 Task: Add an event with the title Second Lunch and Learn: Effective Email Communication Strategies, date '2023/11/12', time 8:30 AM to 10:30 AMand add a description: The employee will receive specific and constructive feedback regarding their performance, highlighting areas of strength and areas that require improvement. The feedback will be based on objective criteria and performance metrics.Select event color  Basil . Add location for the event as: Riyadh, Saudi Arabia, logged in from the account softage.8@softage.netand send the event invitation to softage.10@softage.net and softage.6@softage.net. Set a reminder for the event Doesn't repeat
Action: Mouse moved to (51, 95)
Screenshot: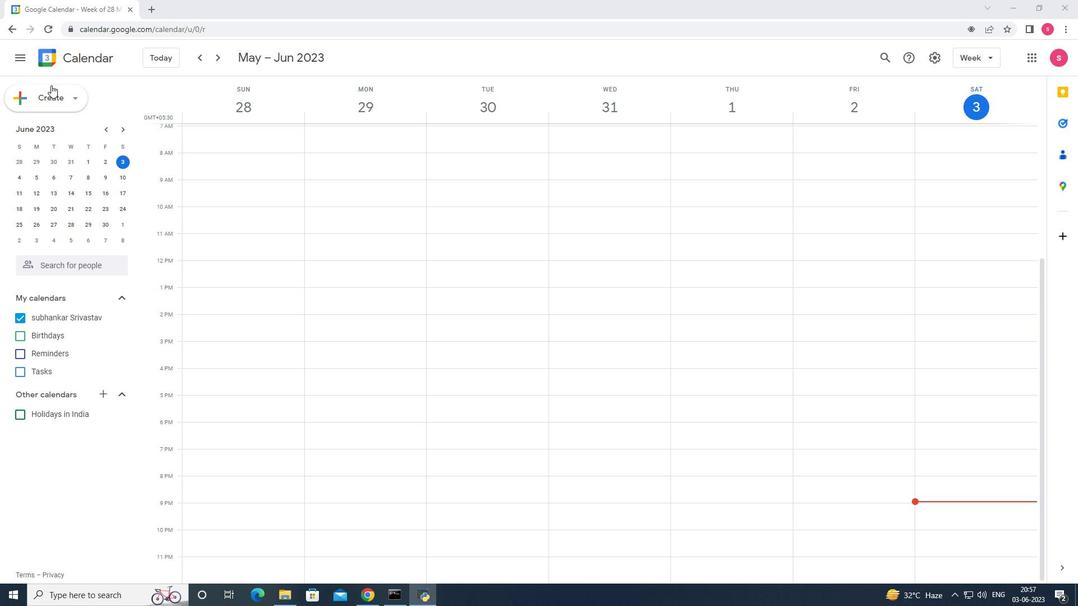 
Action: Mouse pressed left at (51, 95)
Screenshot: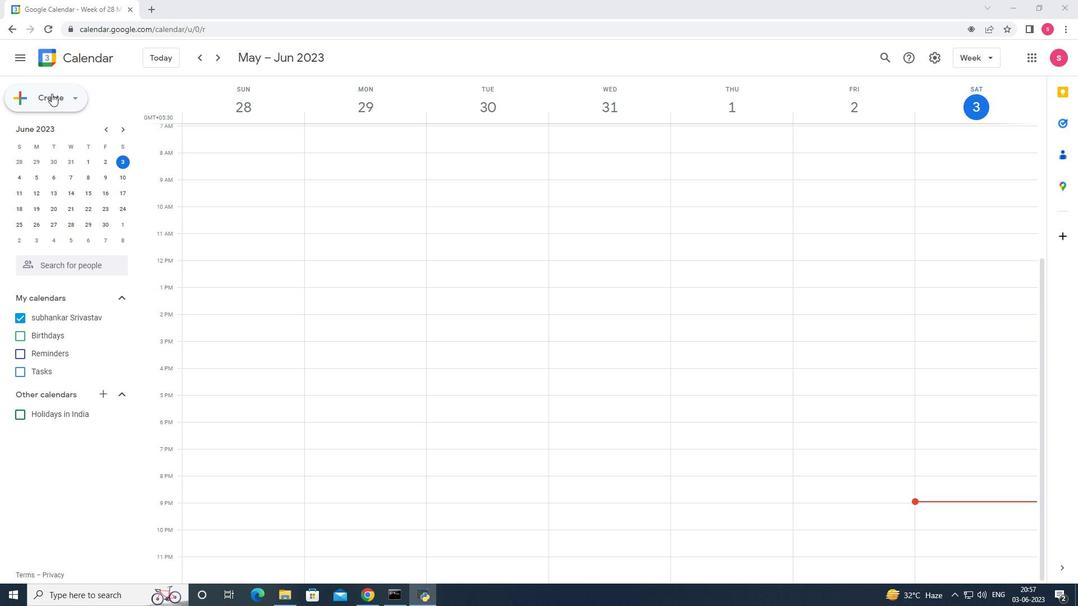 
Action: Mouse moved to (53, 130)
Screenshot: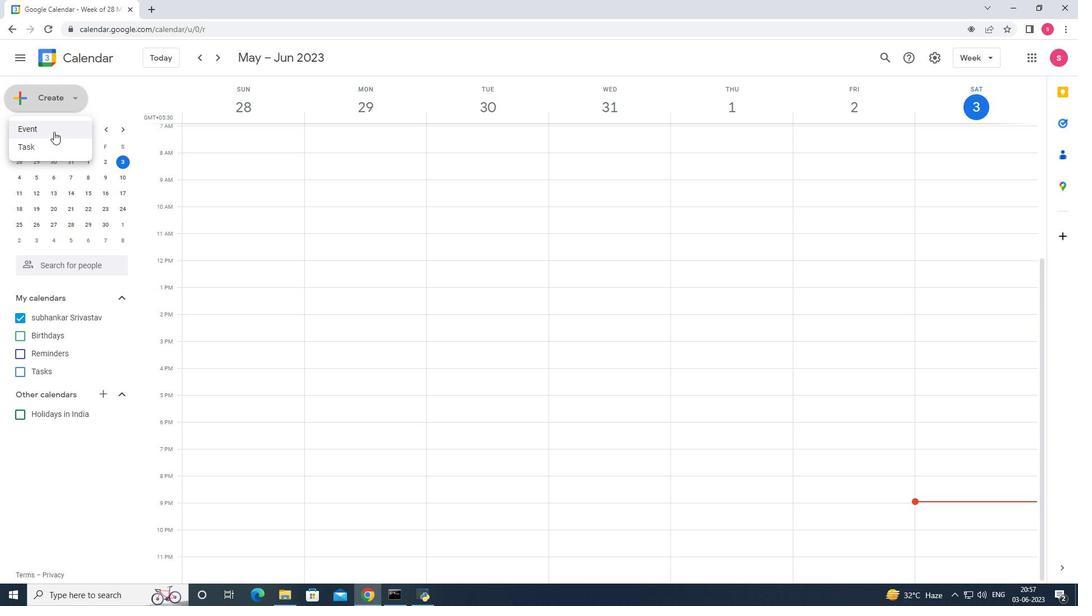 
Action: Mouse pressed left at (53, 130)
Screenshot: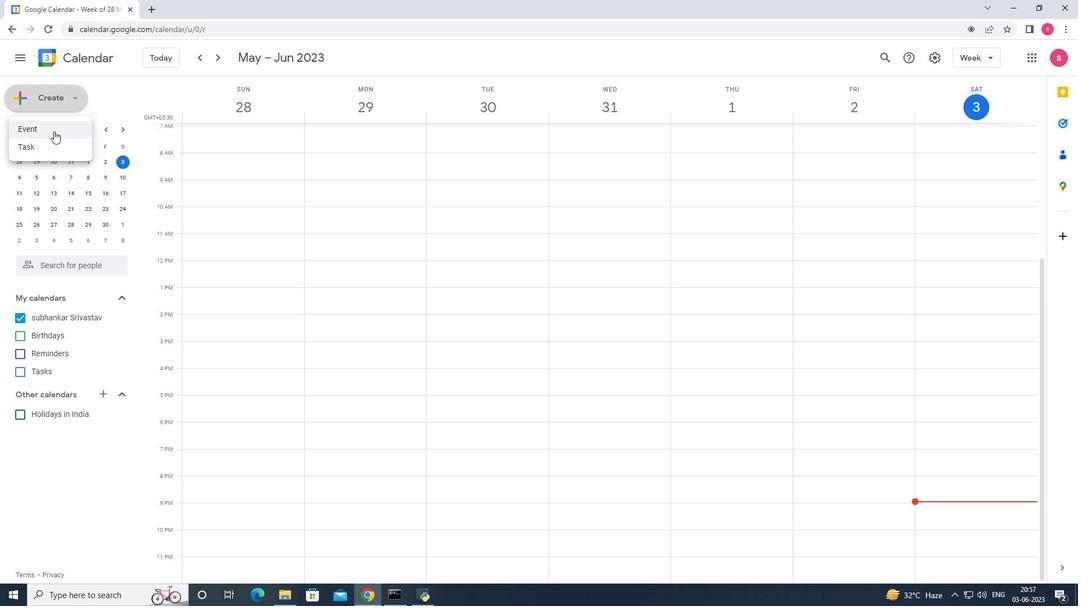 
Action: Mouse moved to (817, 492)
Screenshot: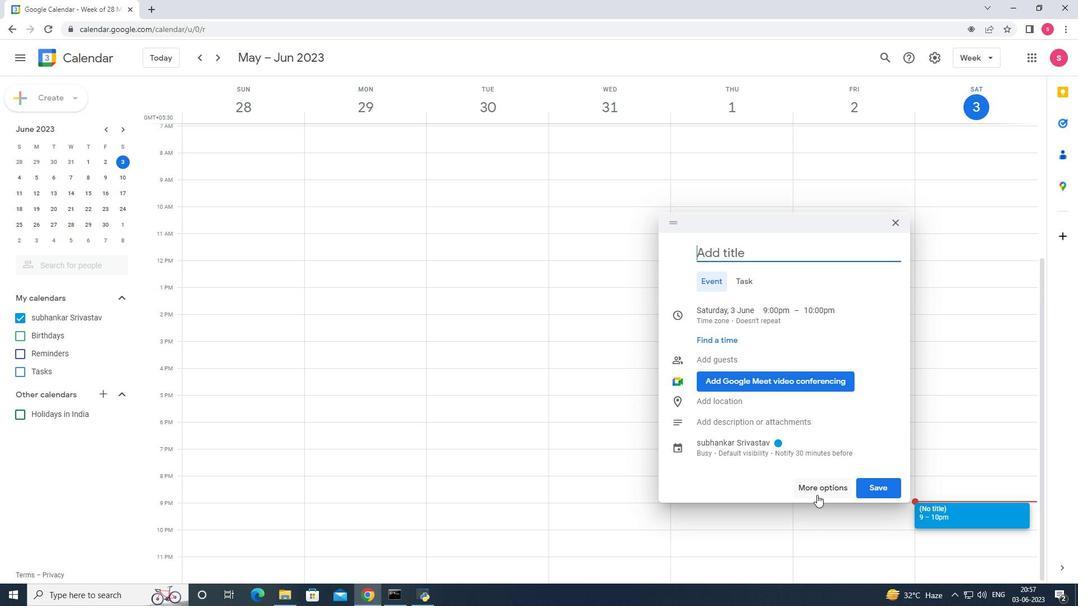 
Action: Mouse pressed left at (817, 492)
Screenshot: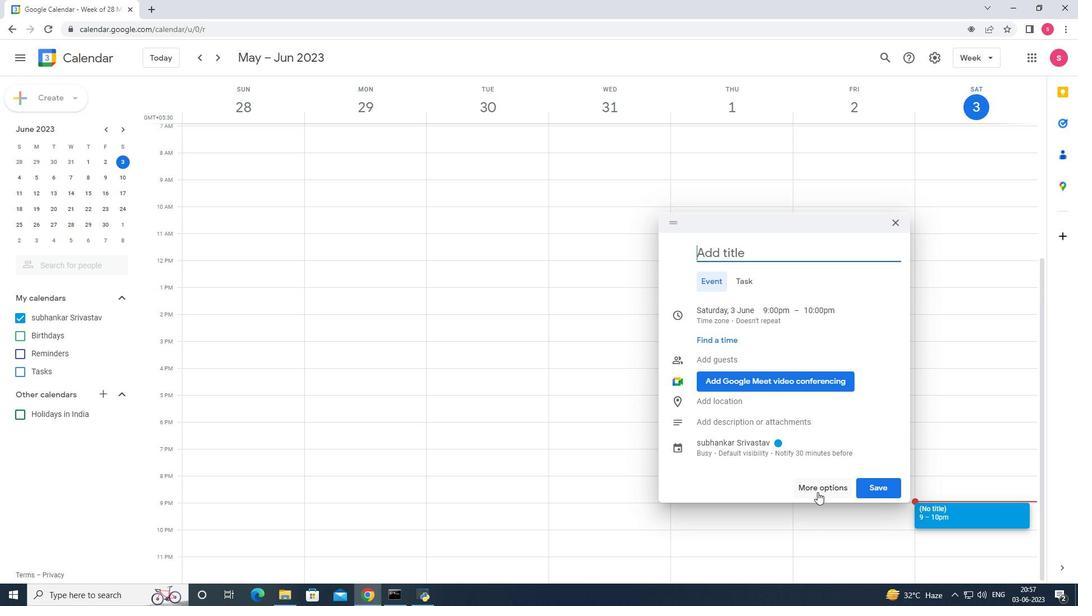 
Action: Mouse moved to (107, 84)
Screenshot: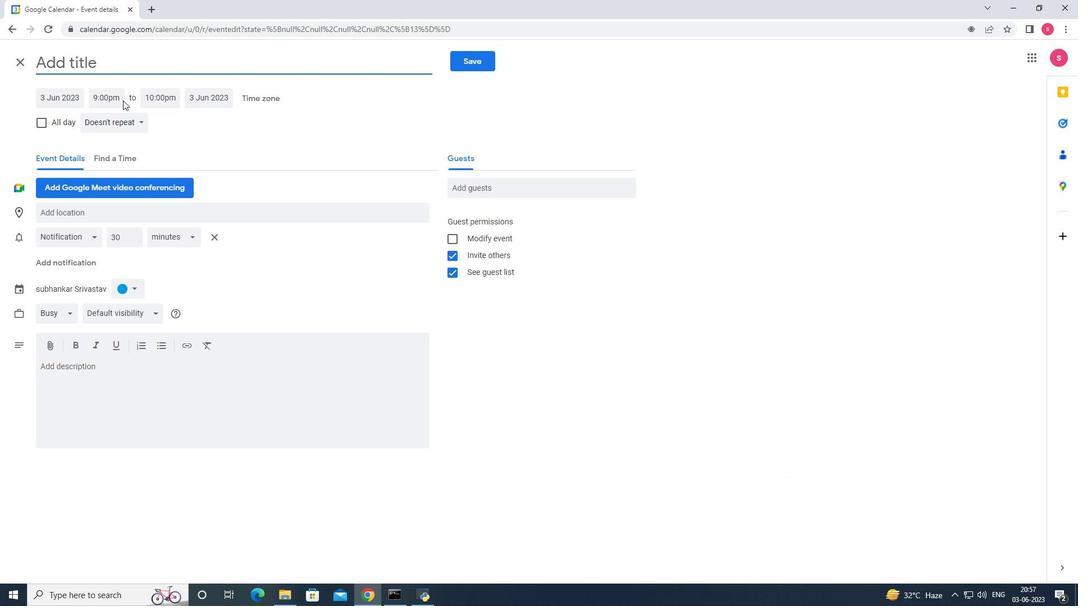 
Action: Key pressed <Key.shift_r>Second<Key.space><Key.shift>Lay<Key.backspace><Key.backspace>y<Key.backspace>unch<Key.space>and<Key.space><Key.shift>Lean<Key.backspace>rn<Key.space><Key.backspace><Key.shift>:<Key.space><Key.shift_r>Effective<Key.space><Key.shift_r>Emain<Key.backspace>l<Key.space><Key.shift_r>Cp,<Key.backspace><Key.backspace>ommunication<Key.space><Key.shift_r>Strategies
Screenshot: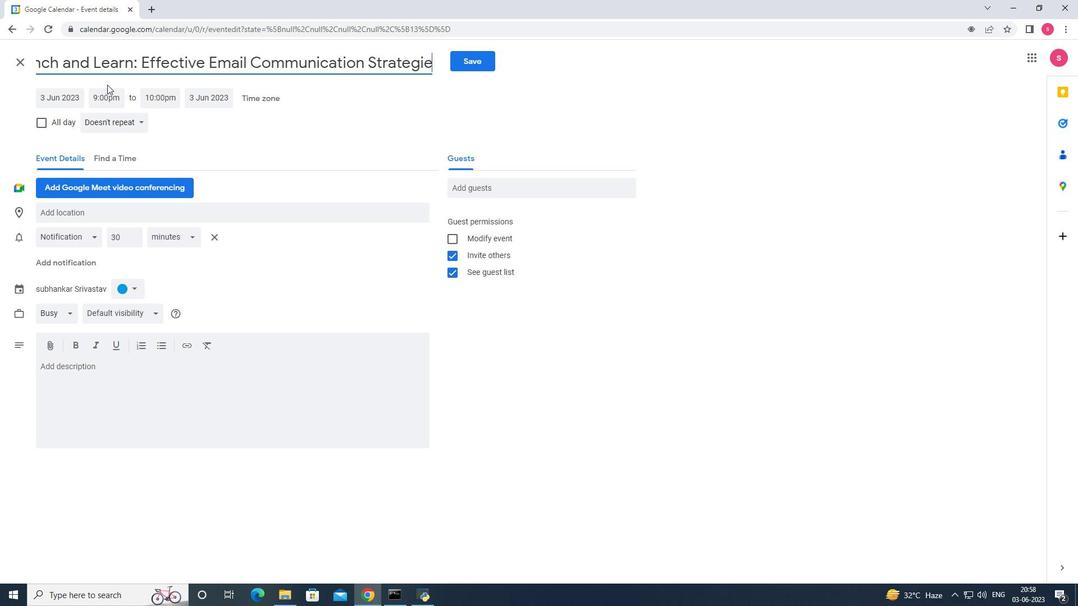 
Action: Mouse moved to (65, 93)
Screenshot: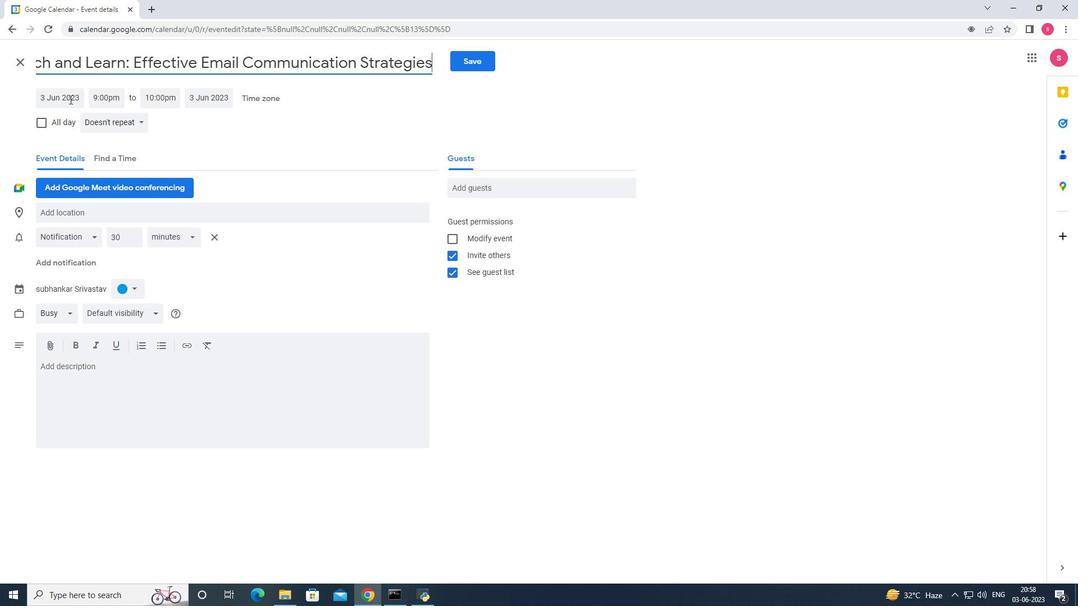 
Action: Mouse pressed left at (65, 93)
Screenshot: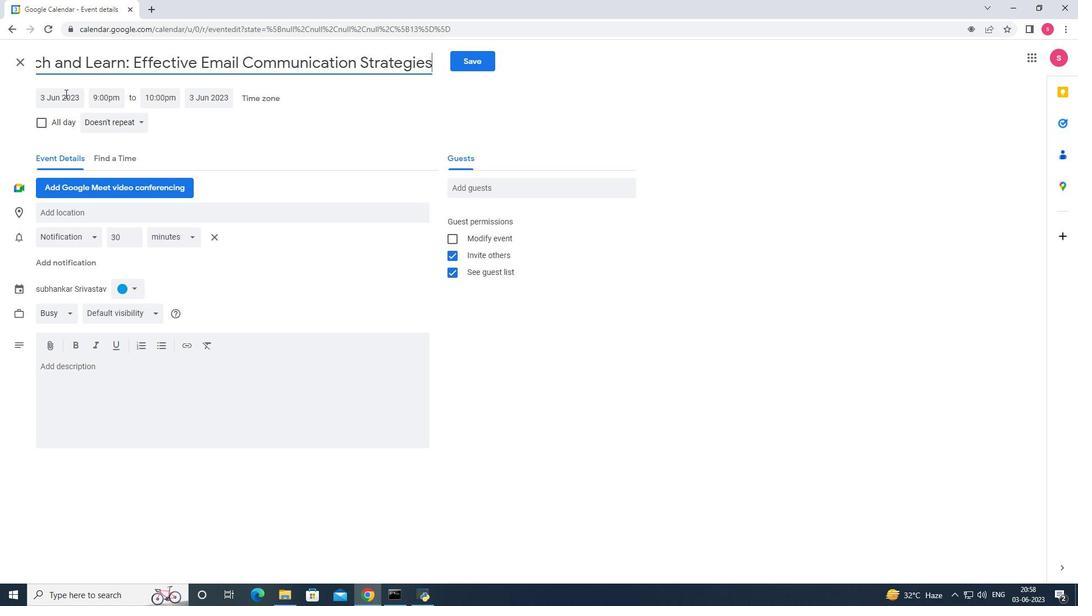 
Action: Mouse moved to (180, 118)
Screenshot: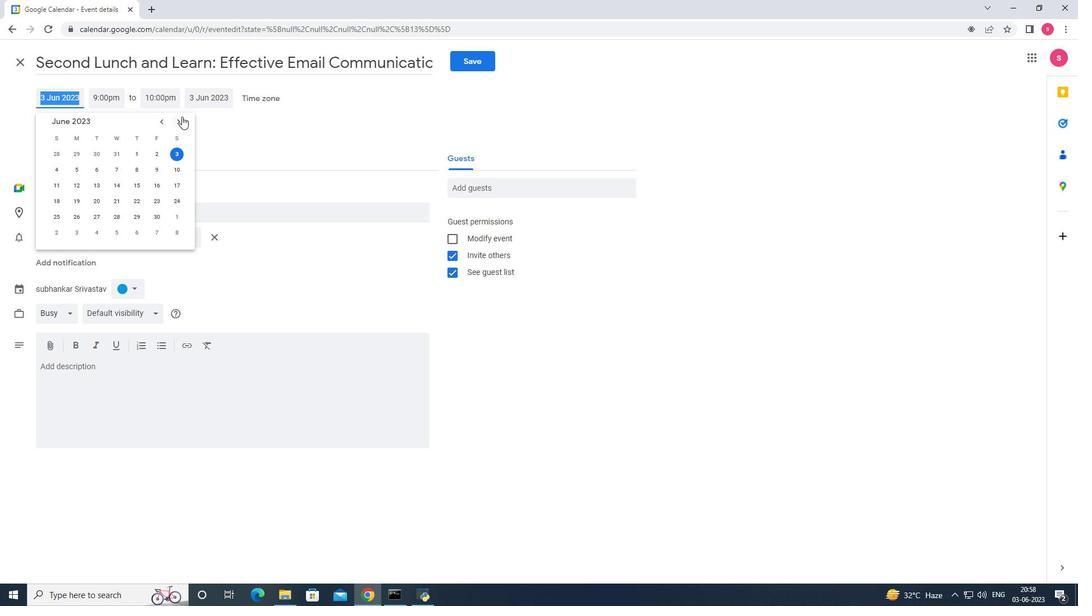 
Action: Mouse pressed left at (180, 118)
Screenshot: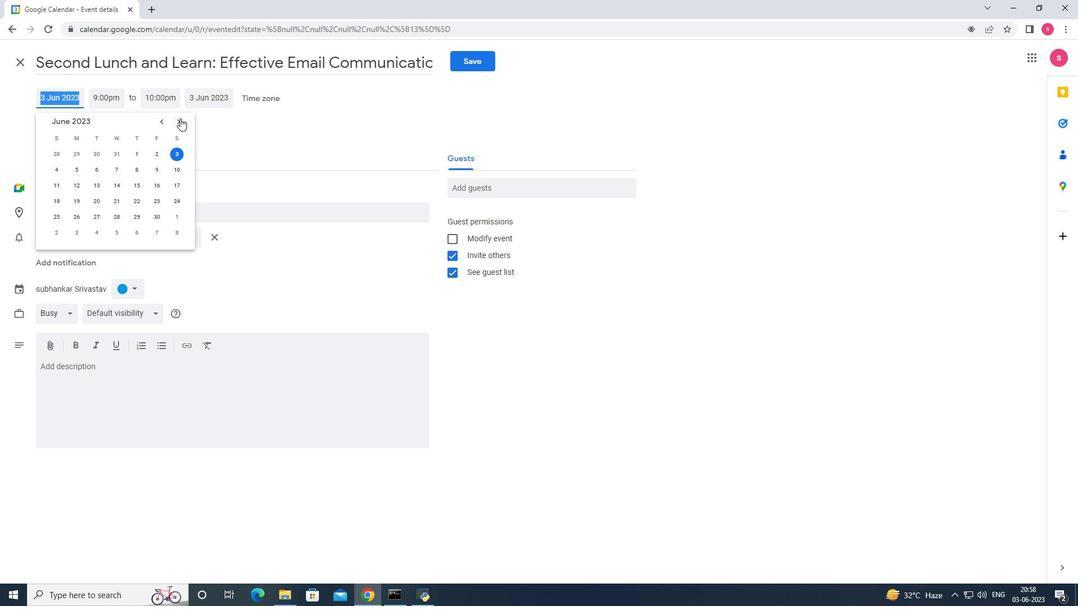
Action: Mouse pressed left at (180, 118)
Screenshot: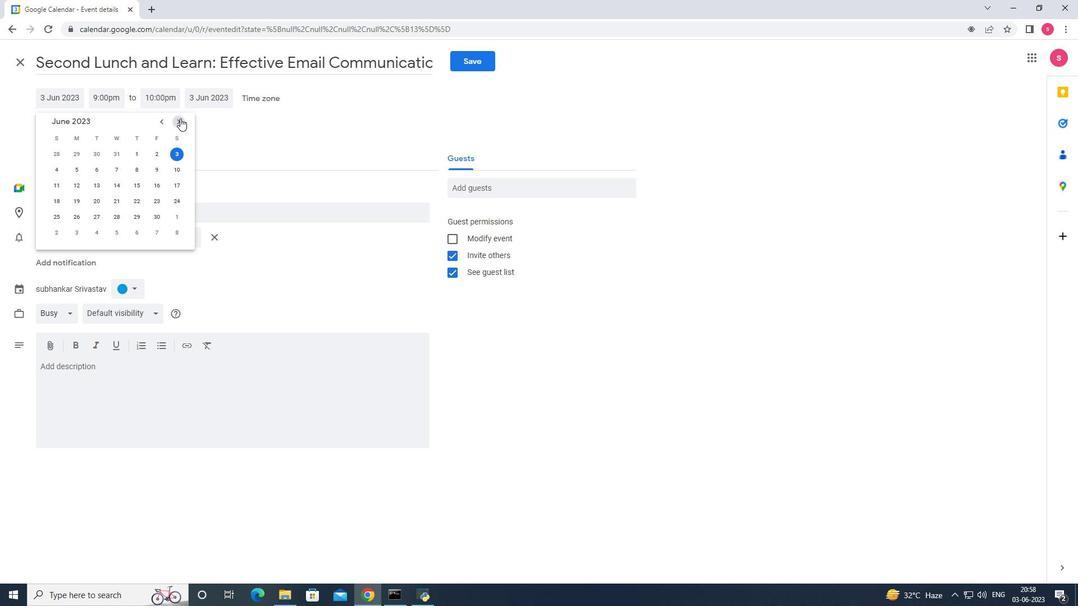 
Action: Mouse pressed left at (180, 118)
Screenshot: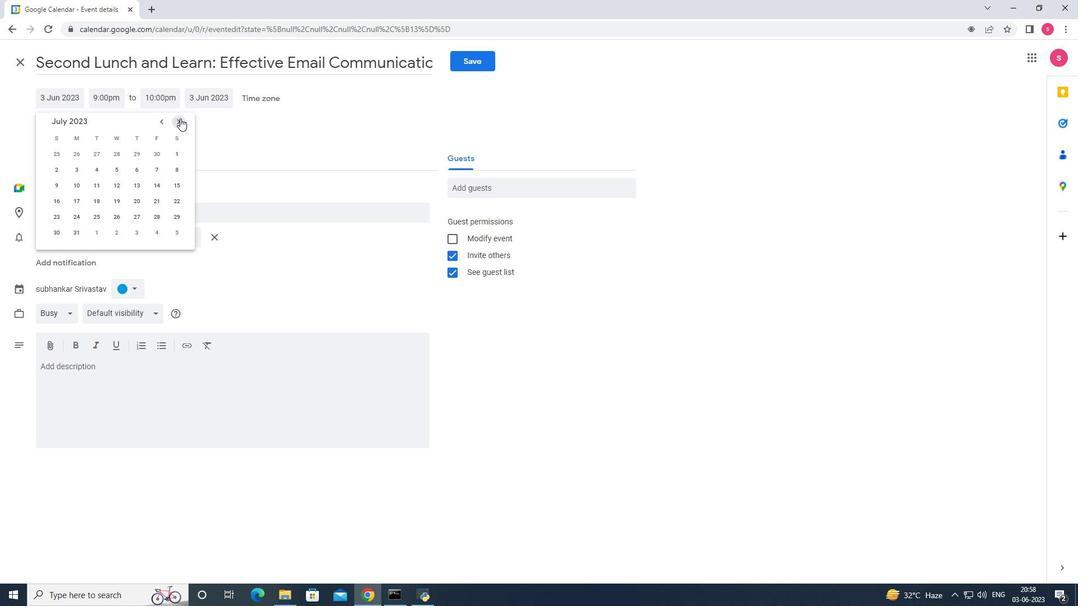 
Action: Mouse pressed left at (180, 118)
Screenshot: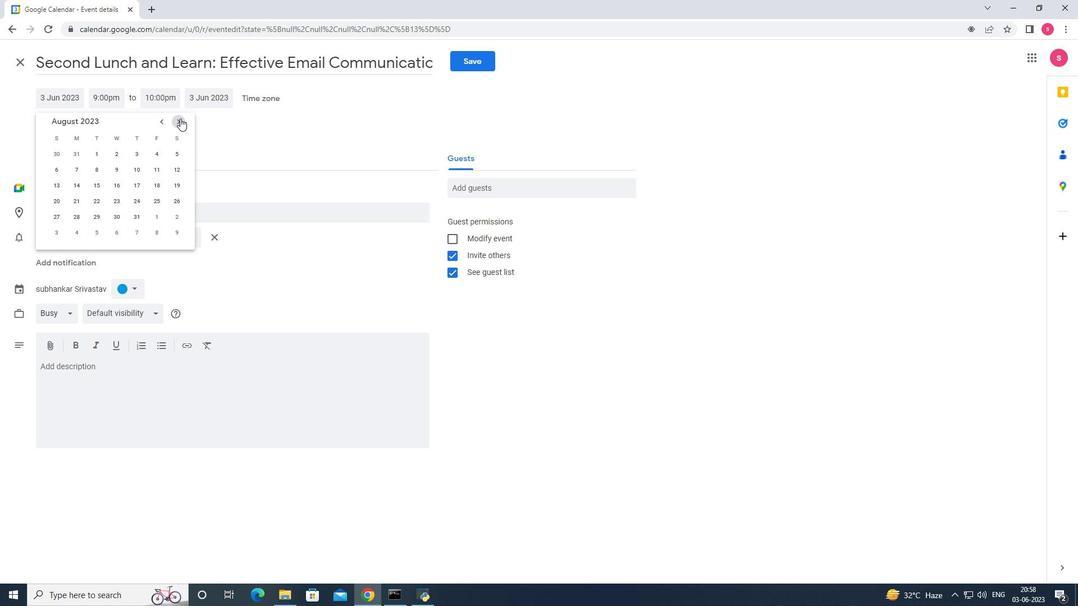 
Action: Mouse pressed left at (180, 118)
Screenshot: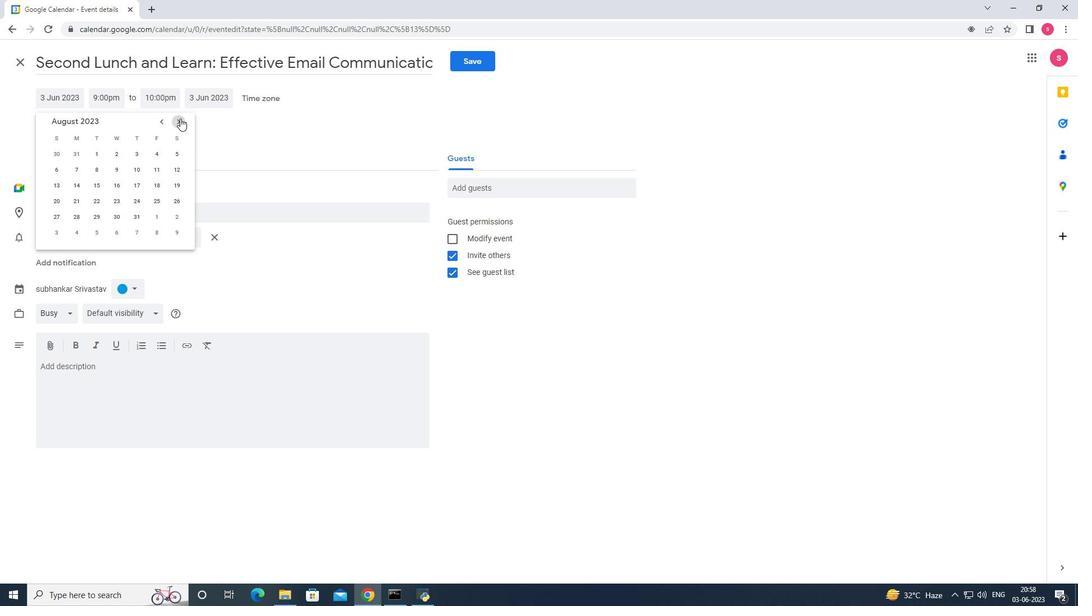 
Action: Mouse pressed left at (180, 118)
Screenshot: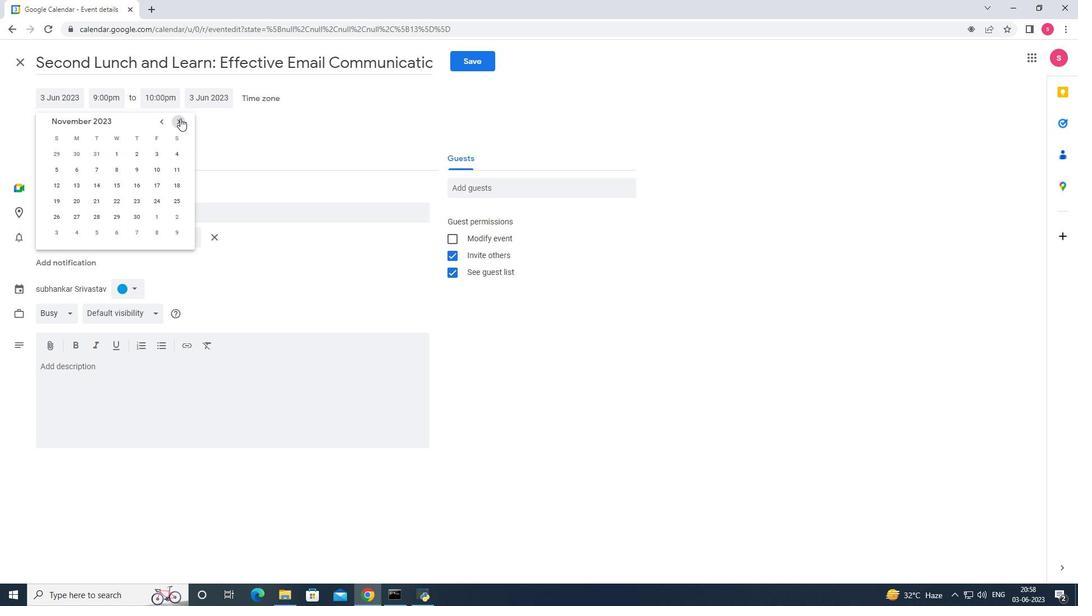 
Action: Mouse moved to (160, 117)
Screenshot: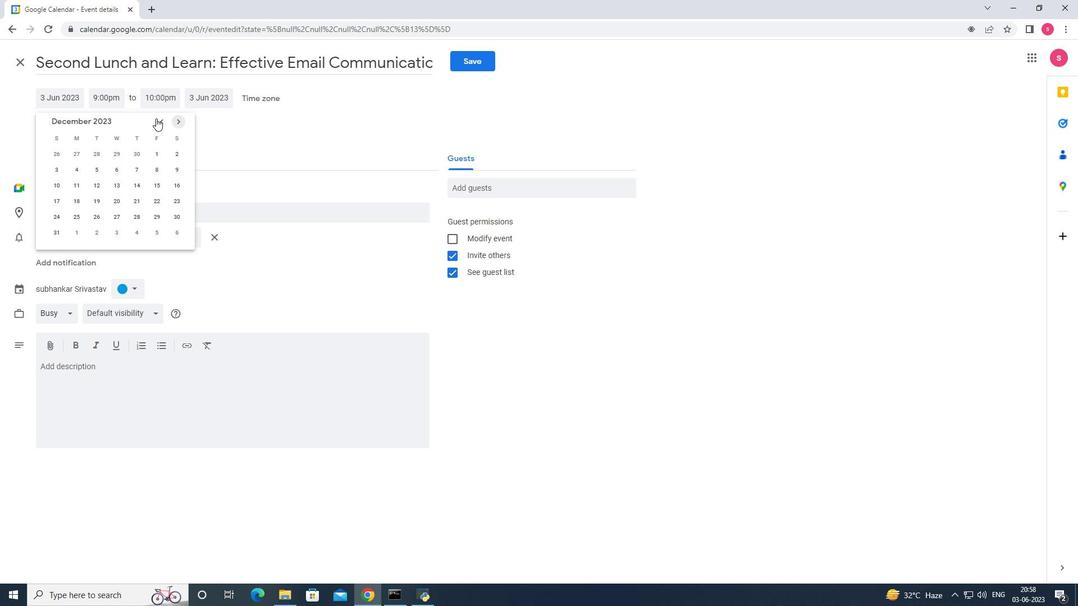 
Action: Mouse pressed left at (160, 117)
Screenshot: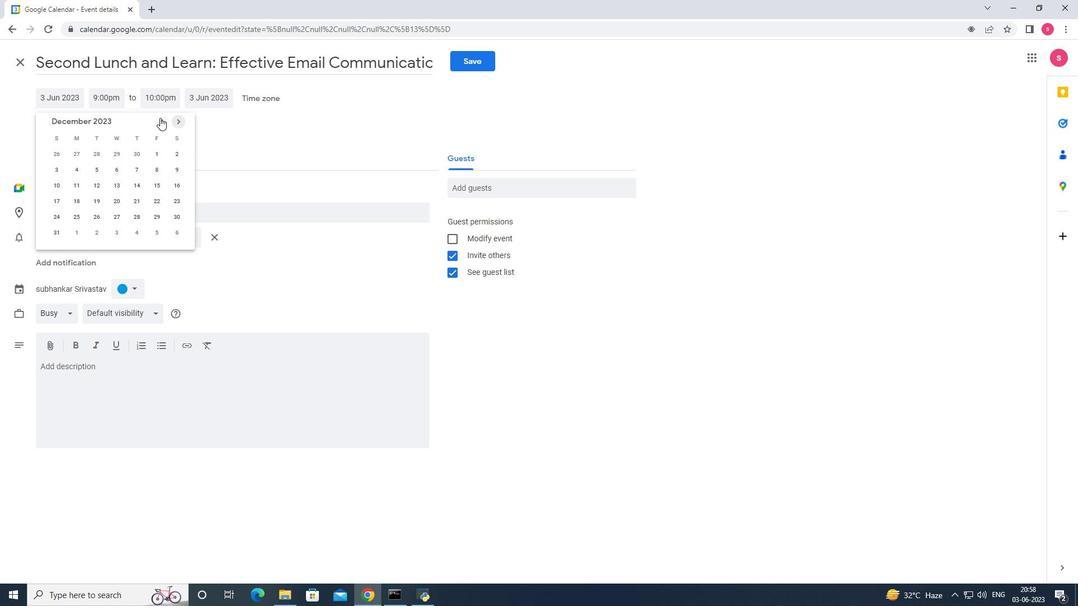 
Action: Mouse moved to (60, 183)
Screenshot: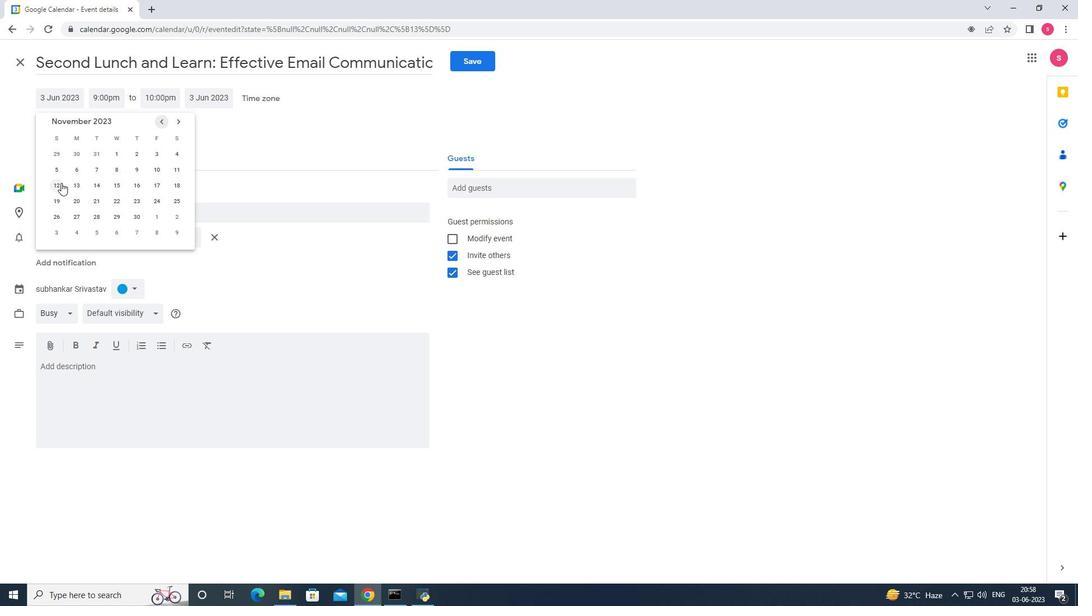 
Action: Mouse pressed left at (60, 183)
Screenshot: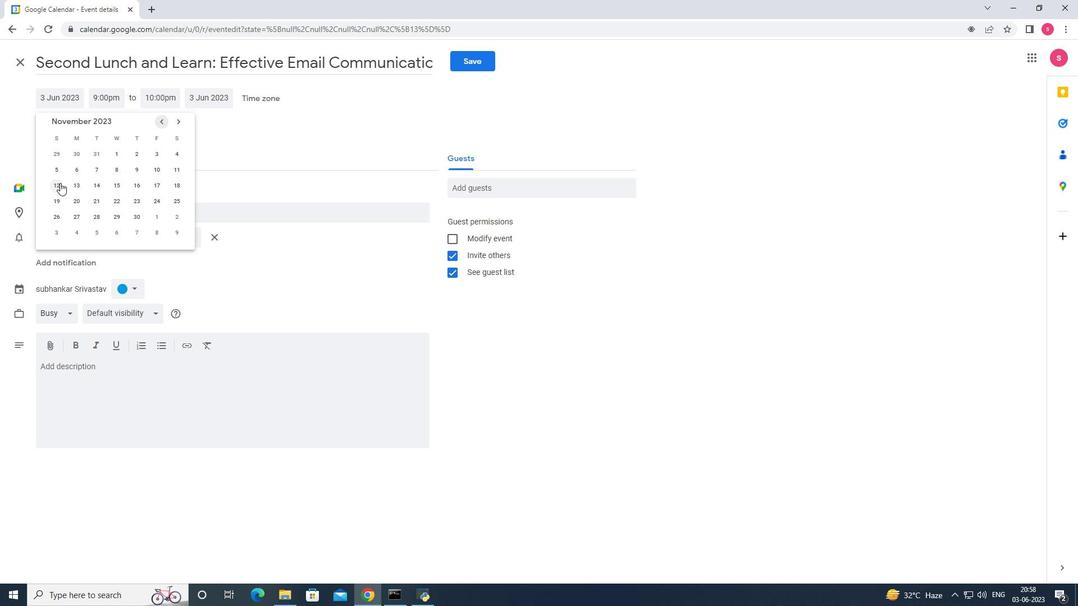 
Action: Mouse moved to (109, 101)
Screenshot: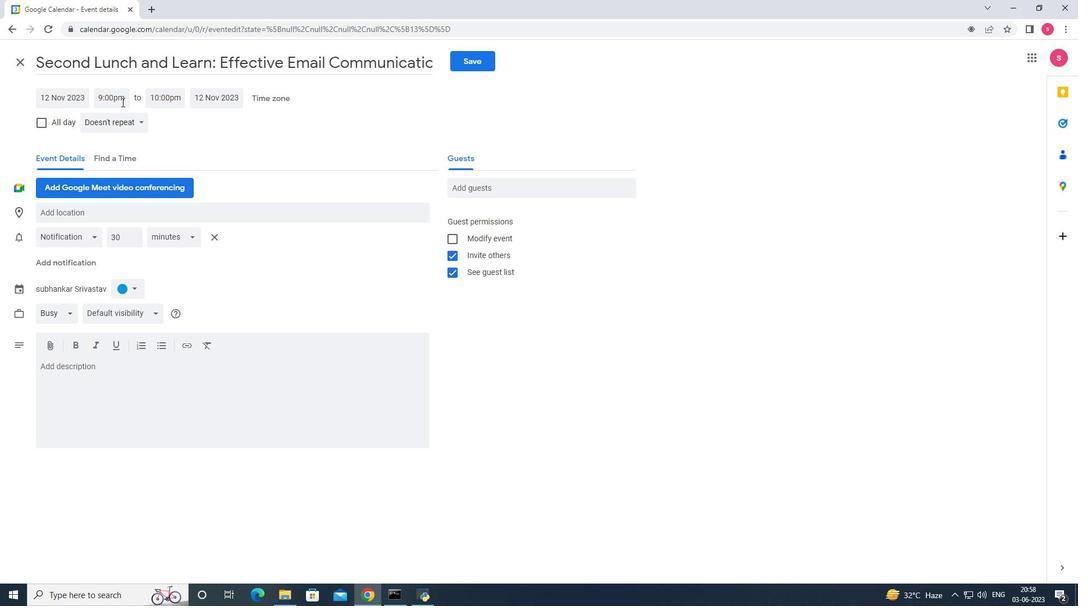 
Action: Mouse pressed left at (109, 101)
Screenshot: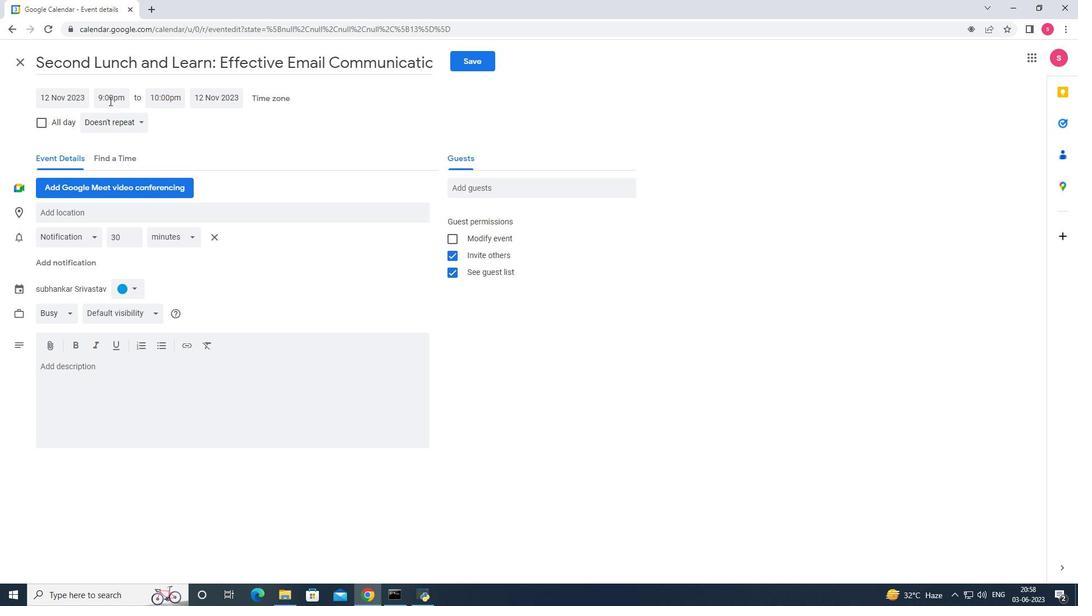 
Action: Mouse moved to (119, 119)
Screenshot: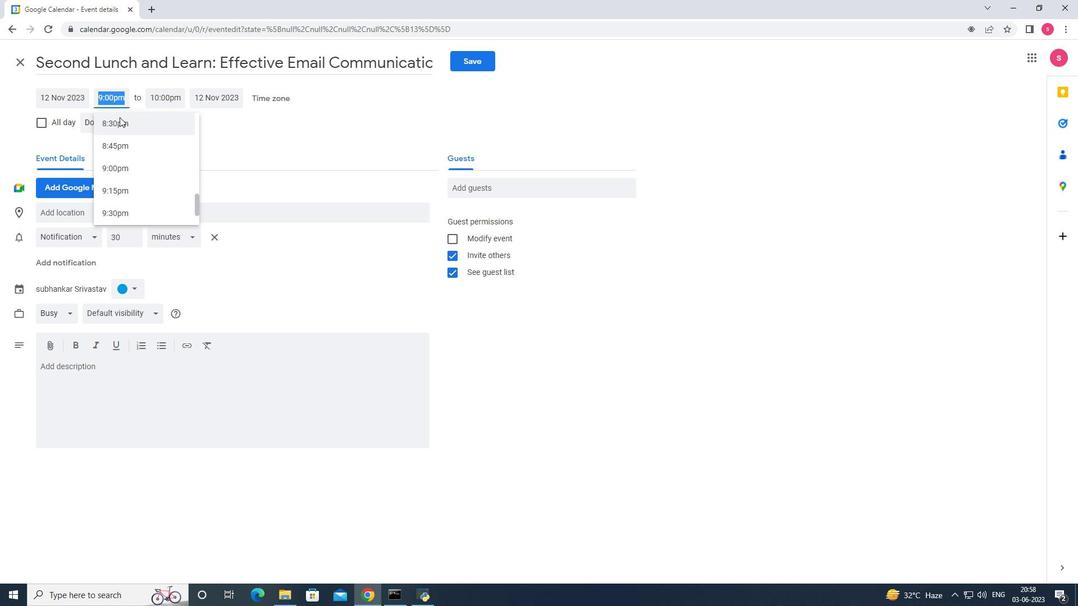
Action: Mouse pressed left at (119, 119)
Screenshot: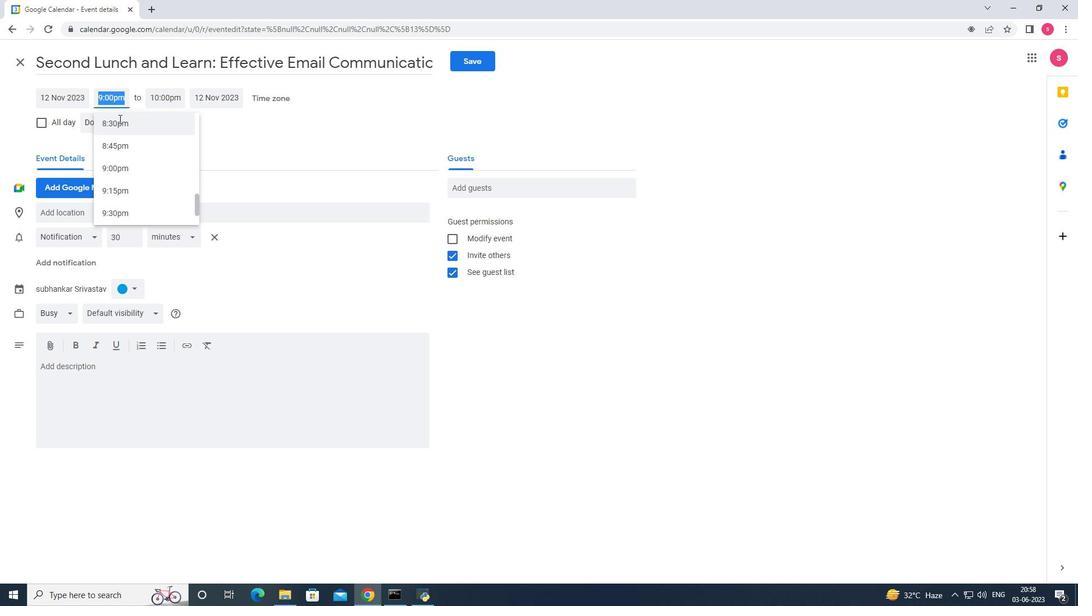 
Action: Mouse moved to (116, 100)
Screenshot: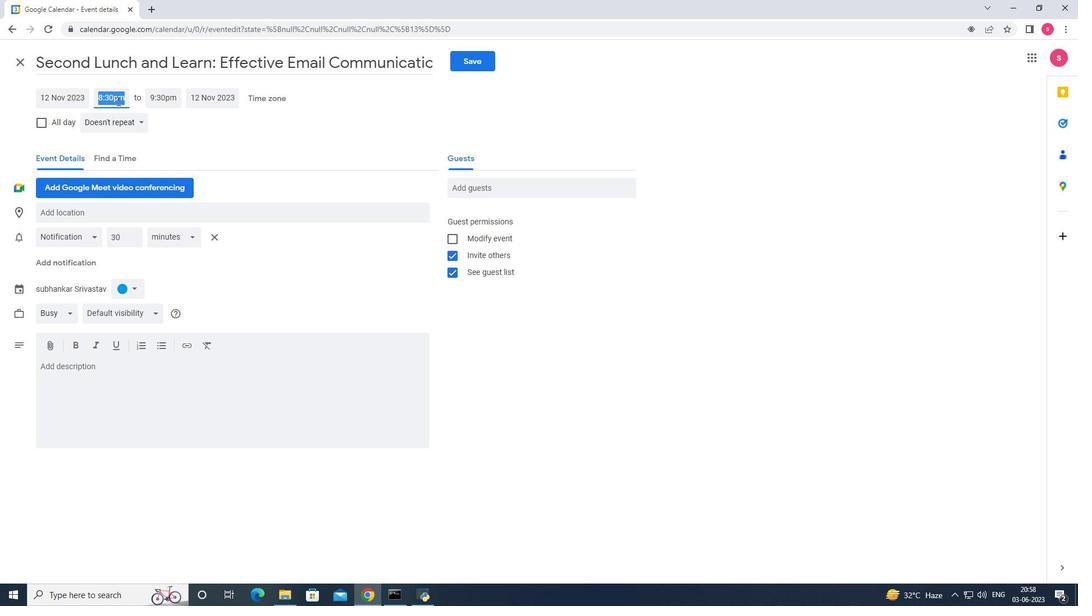 
Action: Mouse pressed left at (116, 100)
Screenshot: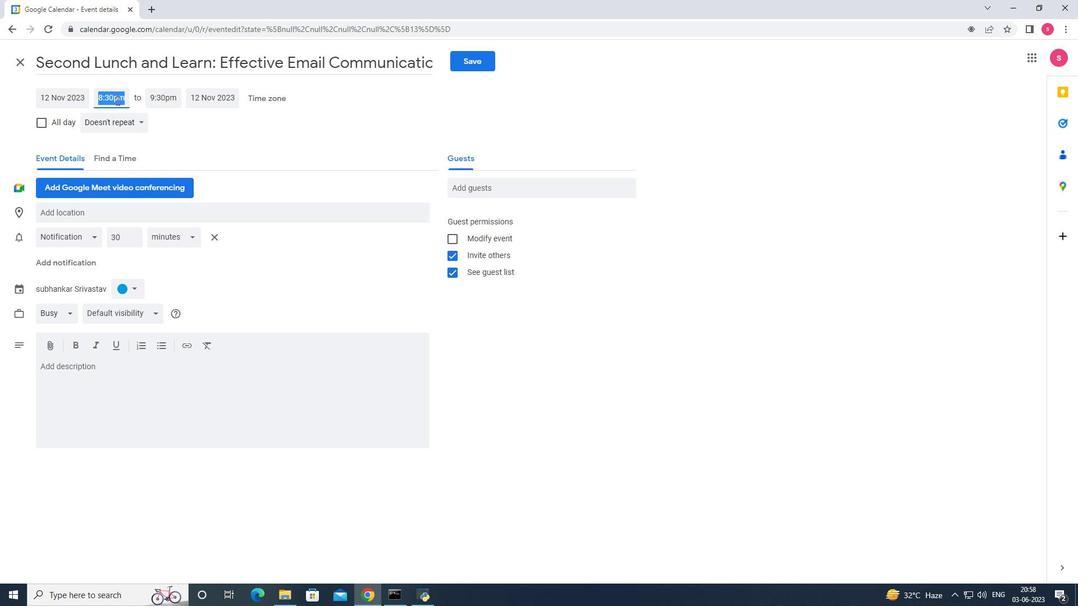 
Action: Mouse moved to (117, 100)
Screenshot: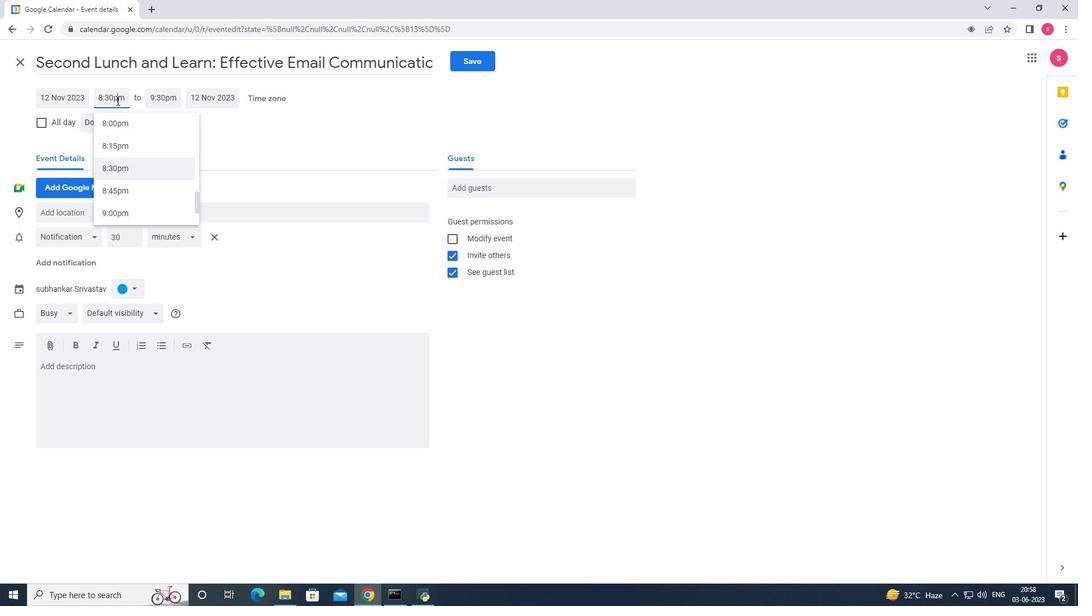 
Action: Key pressed <Key.backspace>a
Screenshot: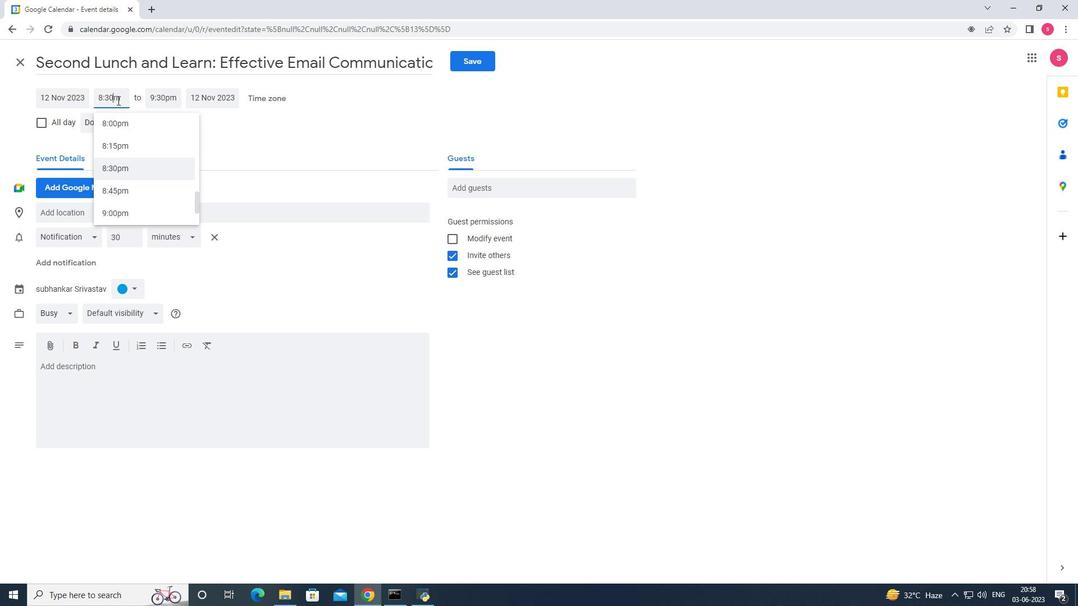 
Action: Mouse moved to (158, 93)
Screenshot: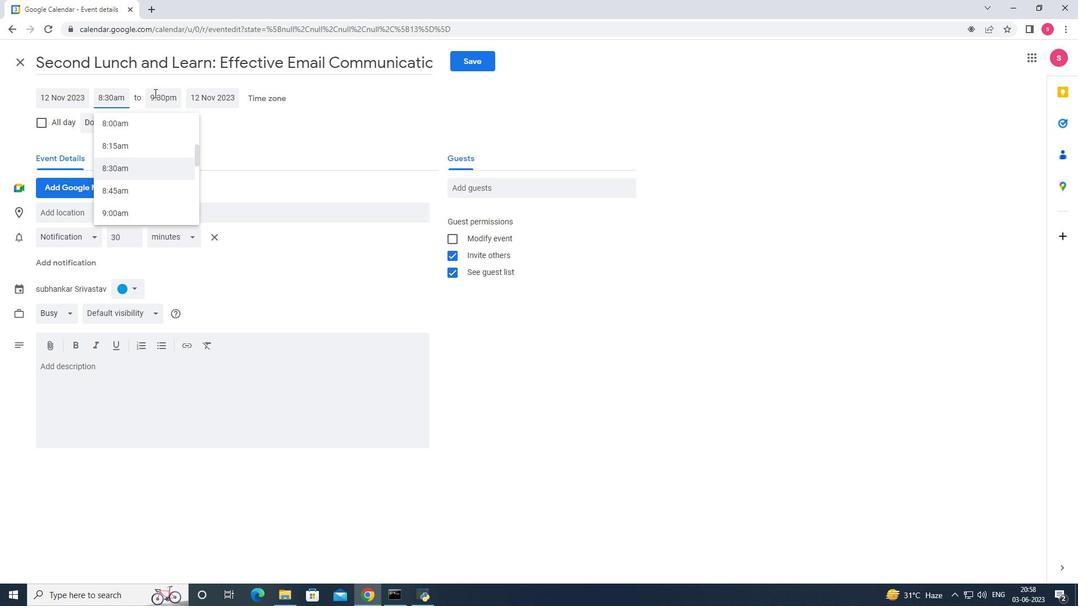 
Action: Mouse pressed left at (158, 93)
Screenshot: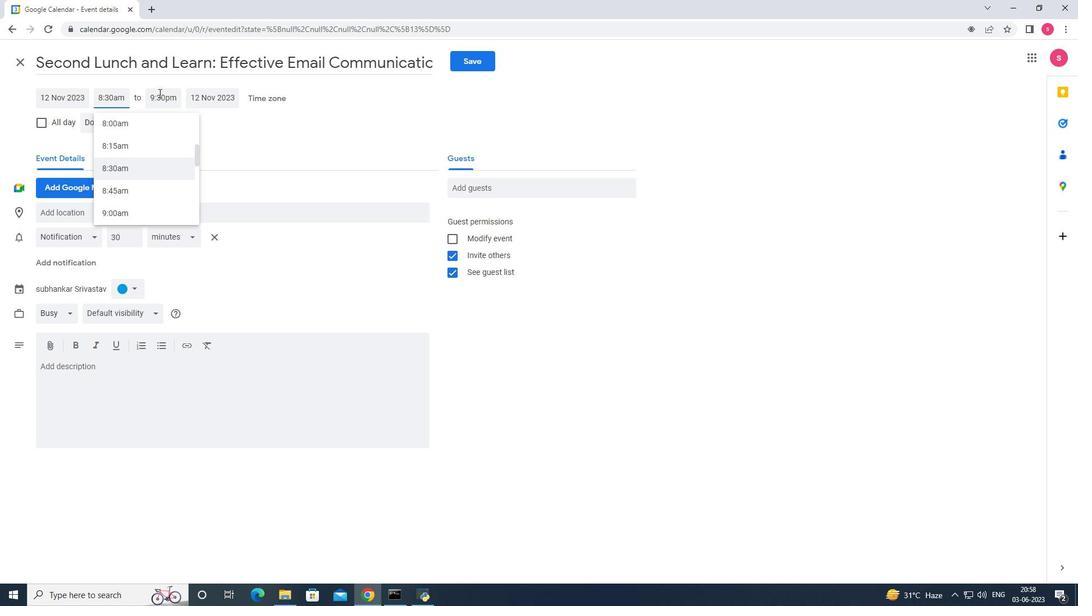
Action: Mouse moved to (175, 215)
Screenshot: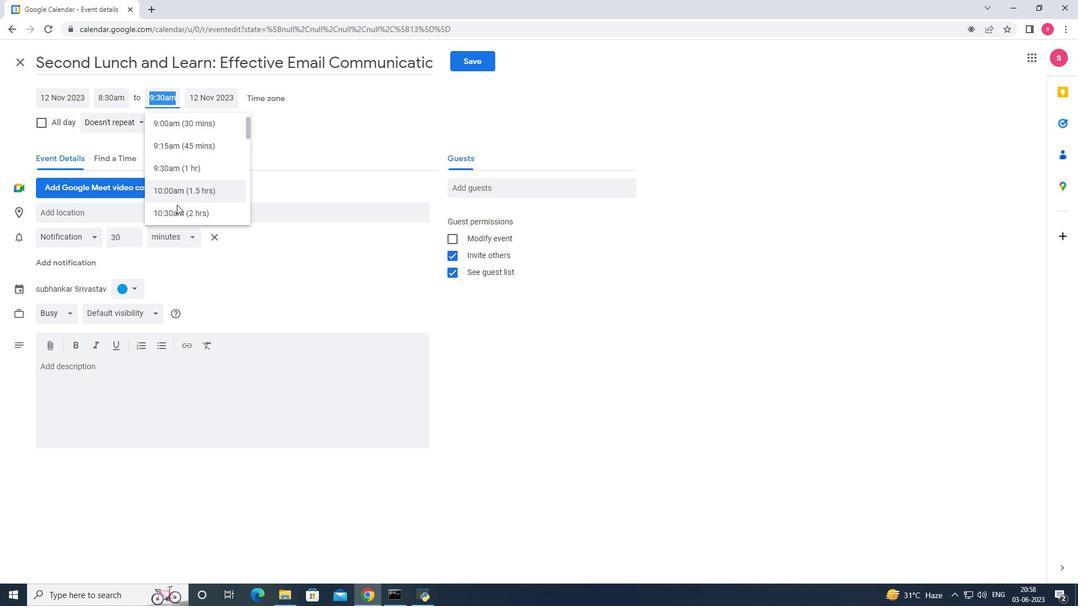 
Action: Mouse pressed left at (175, 215)
Screenshot: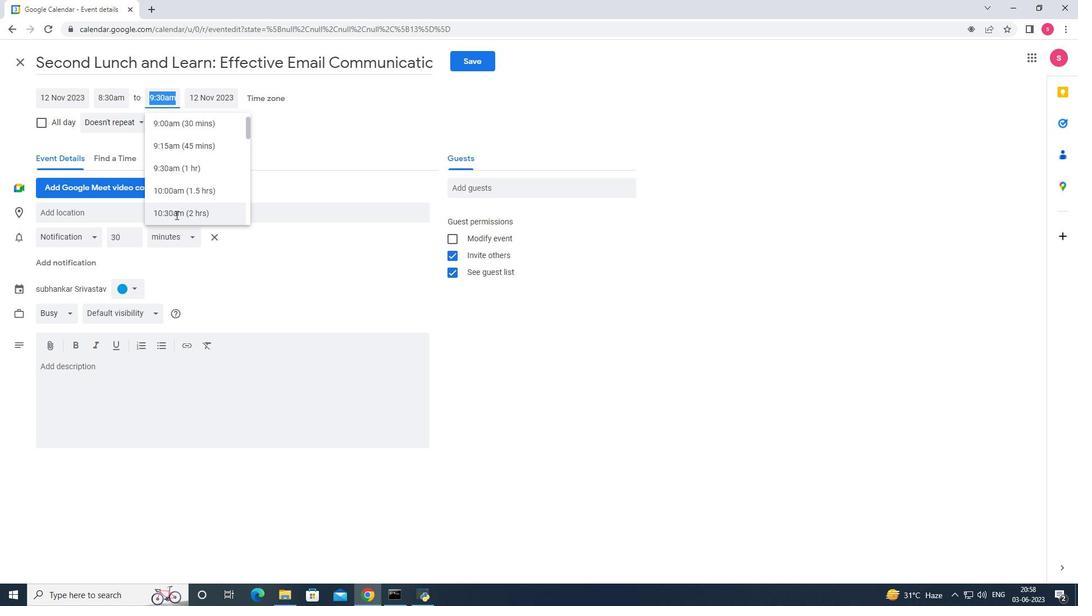 
Action: Mouse moved to (87, 402)
Screenshot: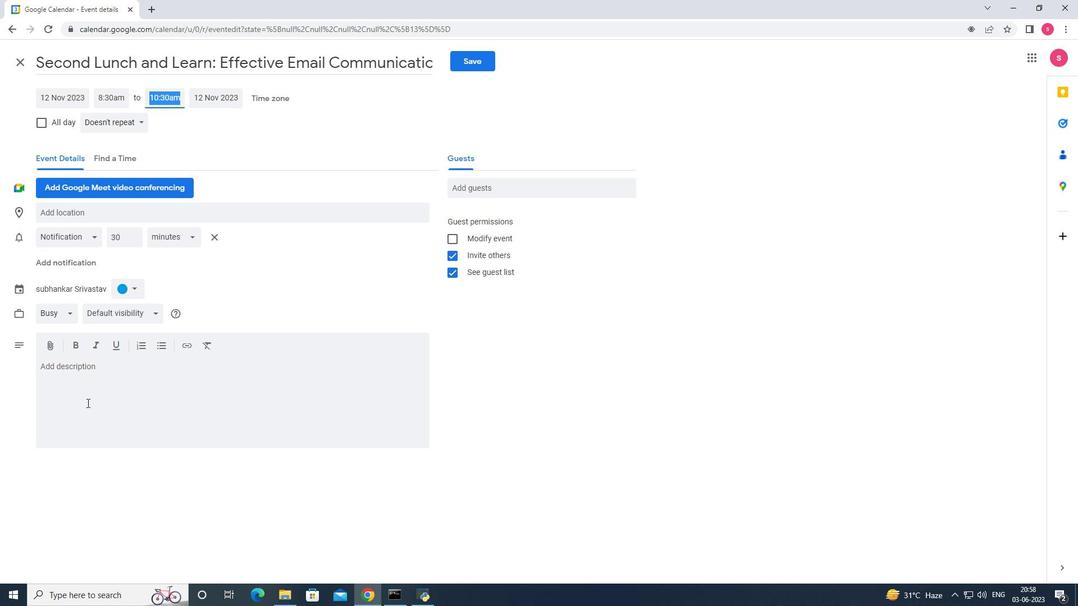 
Action: Mouse pressed left at (87, 402)
Screenshot: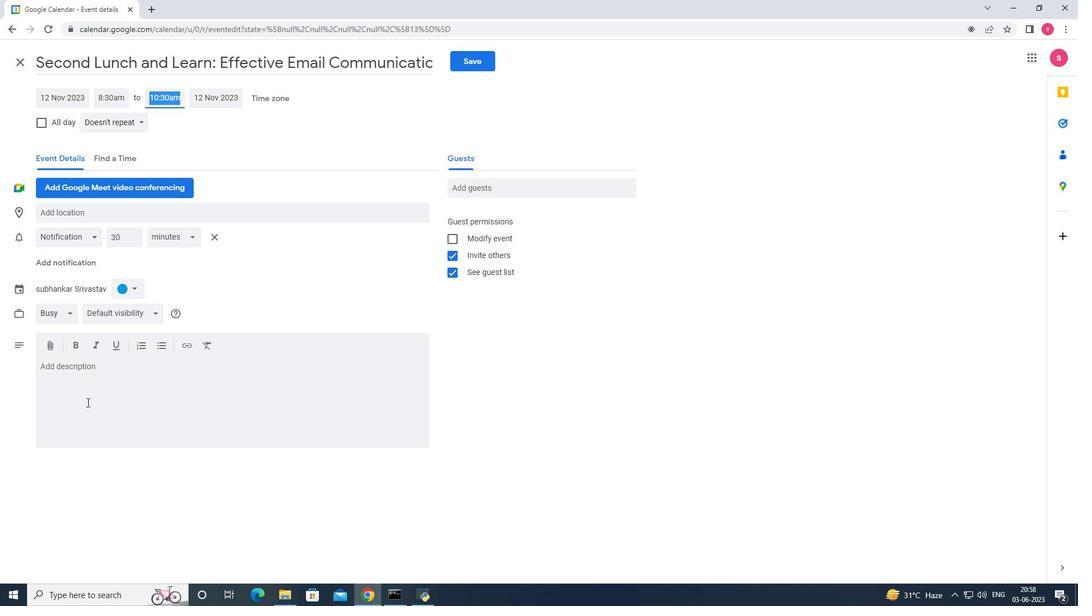 
Action: Key pressed <Key.shift_r>The<Key.space>employee<Key.space>will<Key.space>recieve<Key.space>
Screenshot: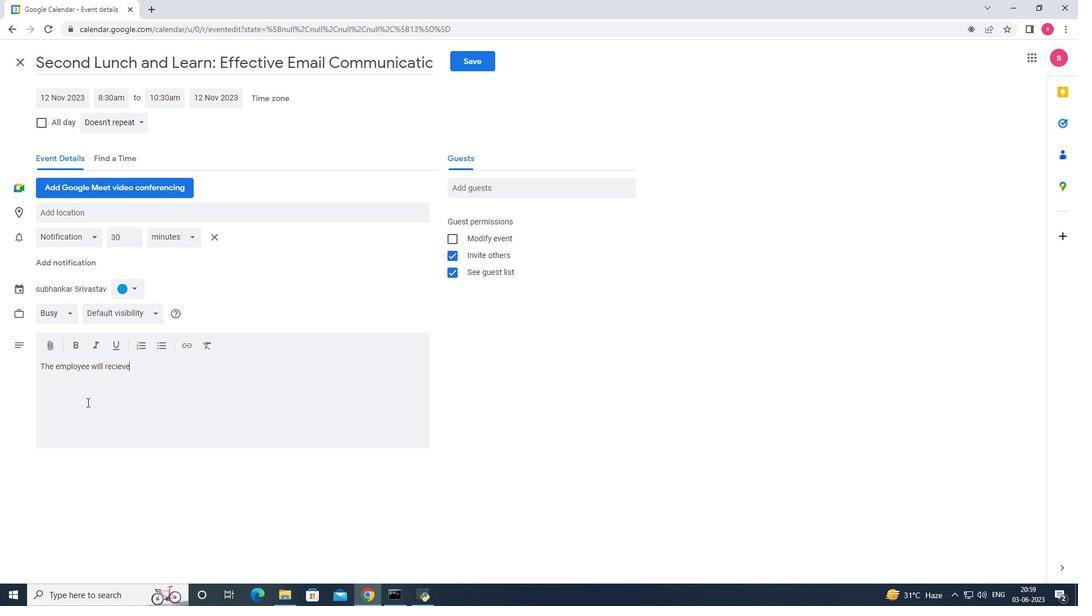 
Action: Mouse moved to (113, 365)
Screenshot: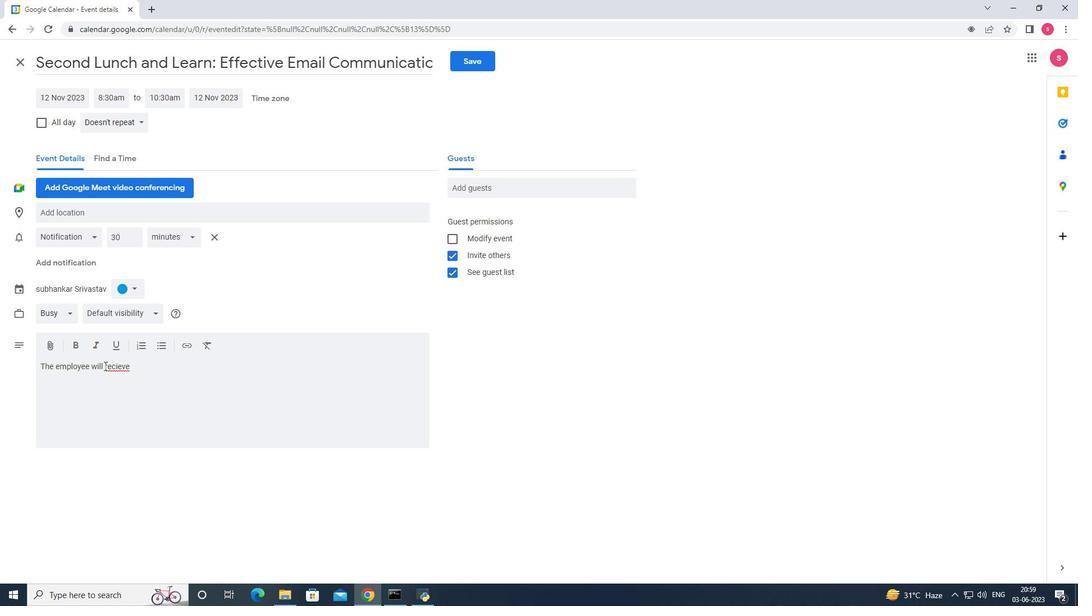 
Action: Mouse pressed right at (113, 365)
Screenshot: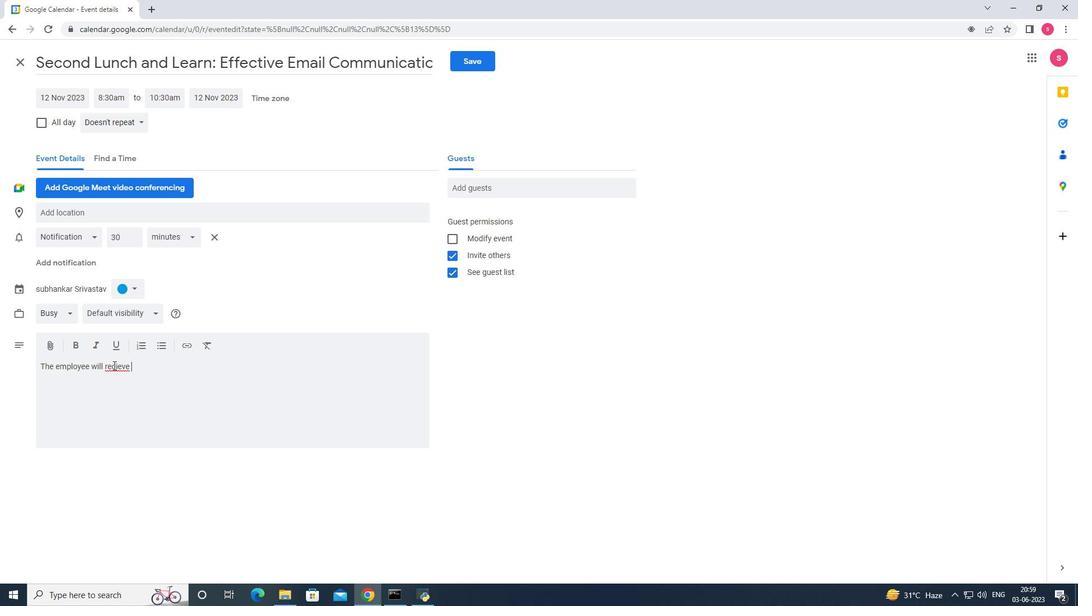 
Action: Mouse moved to (135, 375)
Screenshot: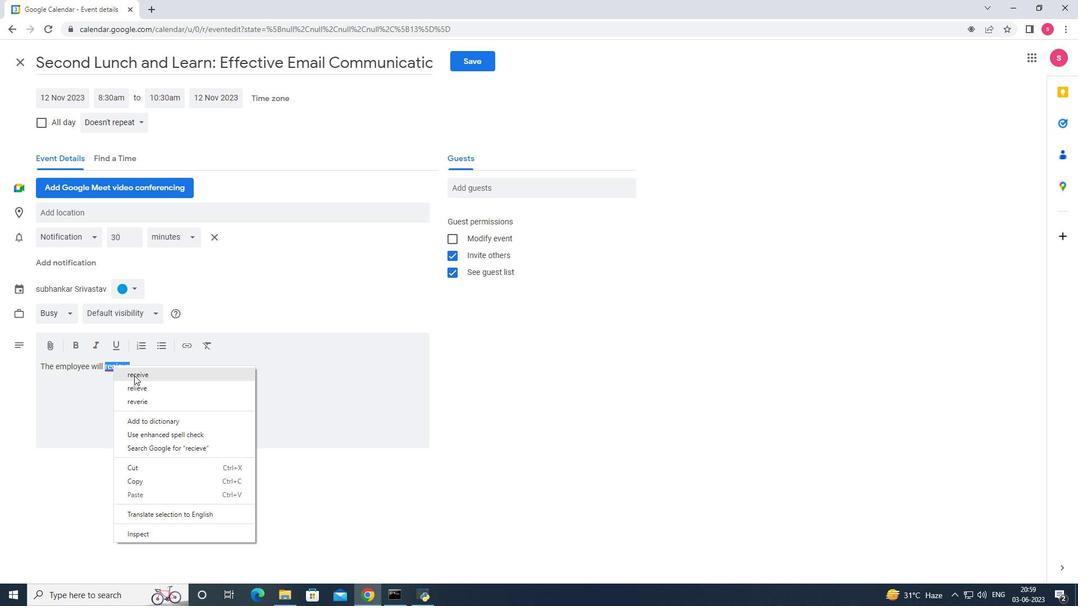 
Action: Mouse pressed left at (135, 375)
Screenshot: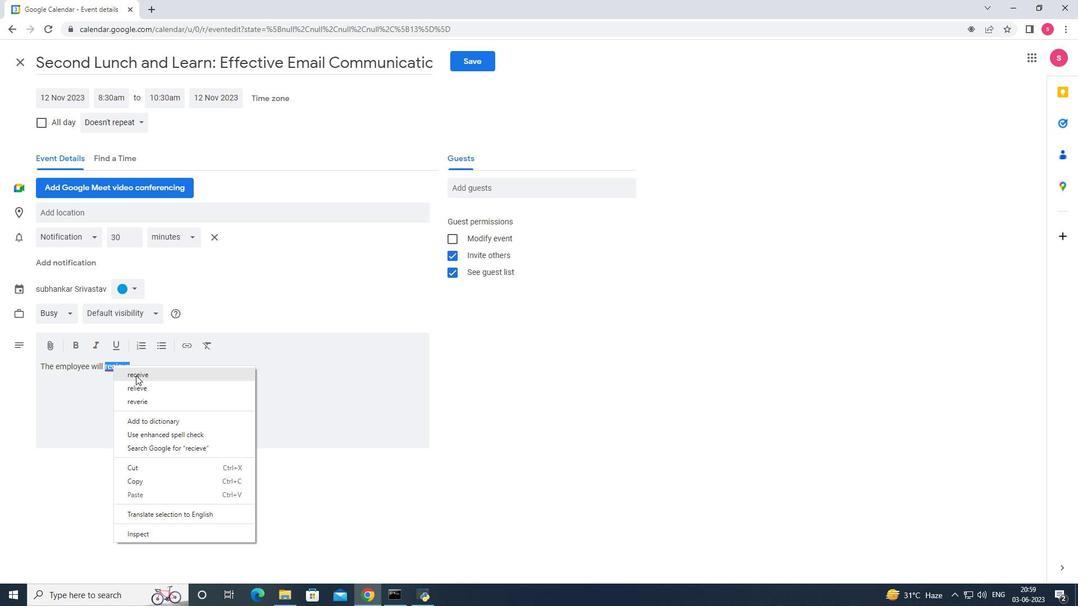 
Action: Mouse moved to (155, 371)
Screenshot: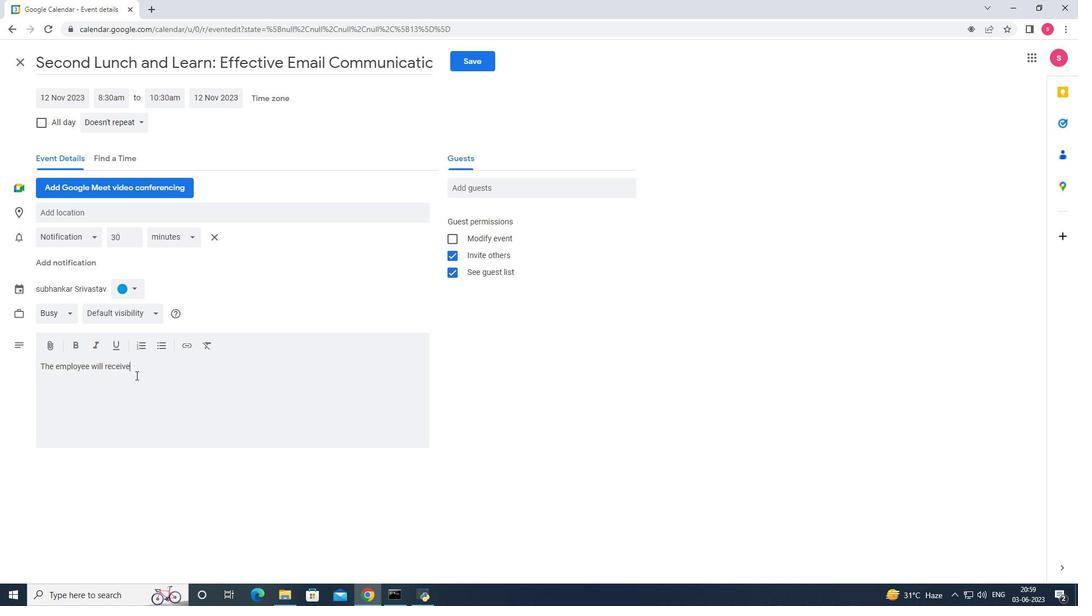 
Action: Key pressed <Key.space>specific<Key.space>and<Key.space>consu<Key.backspace>trucive<Key.space>
Screenshot: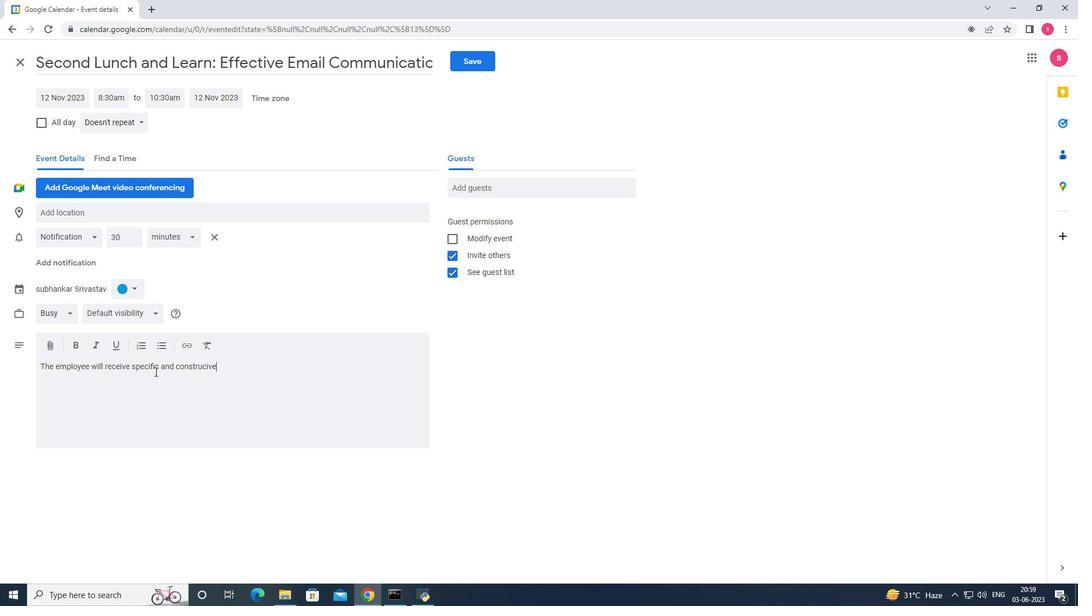 
Action: Mouse moved to (205, 365)
Screenshot: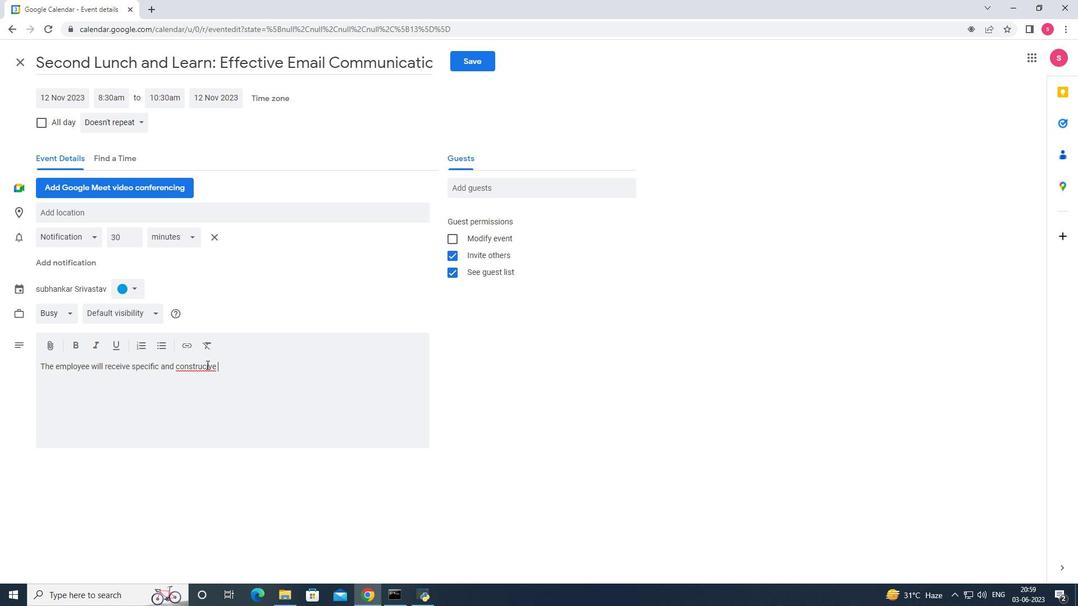 
Action: Mouse pressed right at (205, 365)
Screenshot: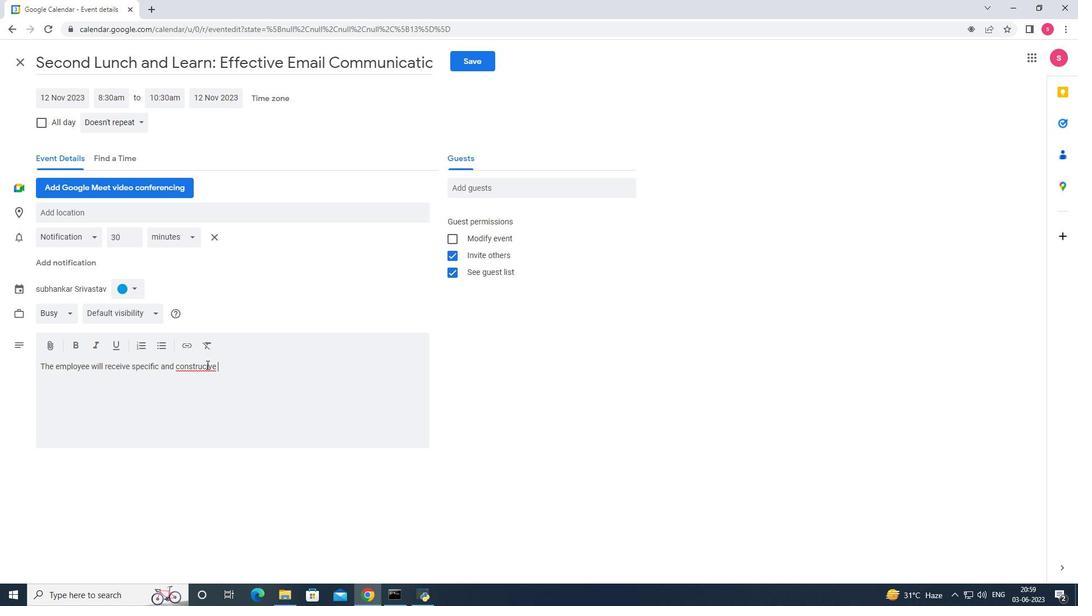 
Action: Mouse moved to (238, 371)
Screenshot: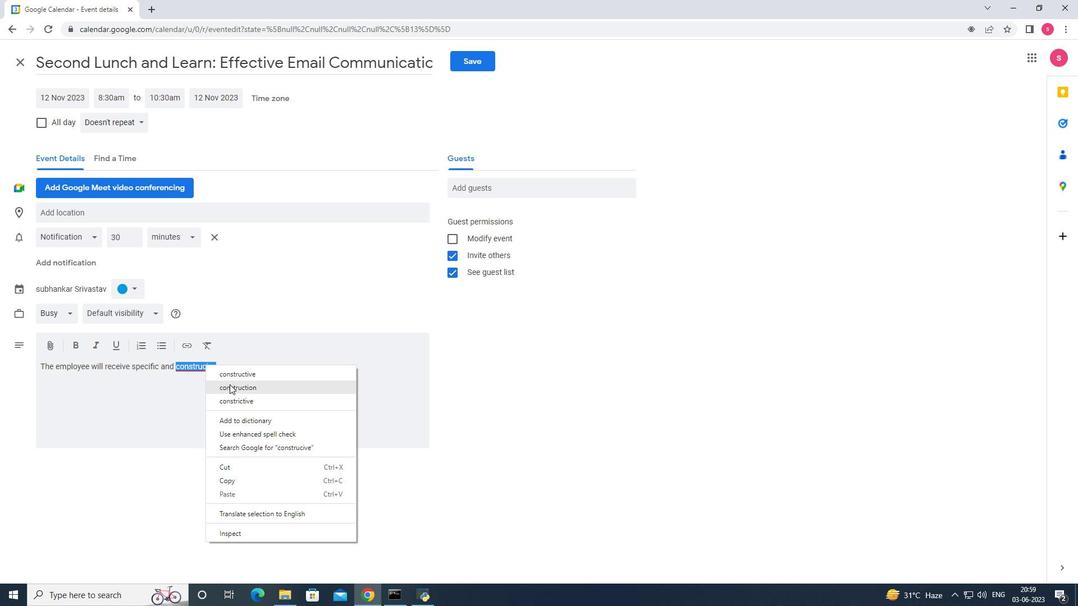 
Action: Mouse pressed left at (238, 371)
Screenshot: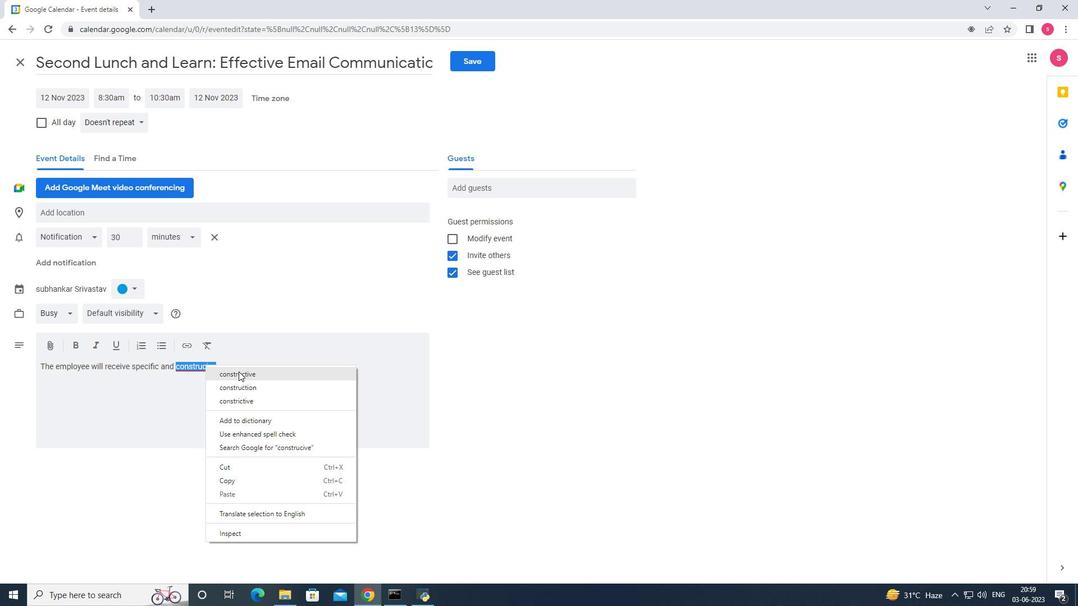 
Action: Key pressed <Key.space>feedback<Key.space>regarding<Key.space>their<Key.space>performance<Key.space><Key.backspace>,<Key.space>highligting<Key.space>
Screenshot: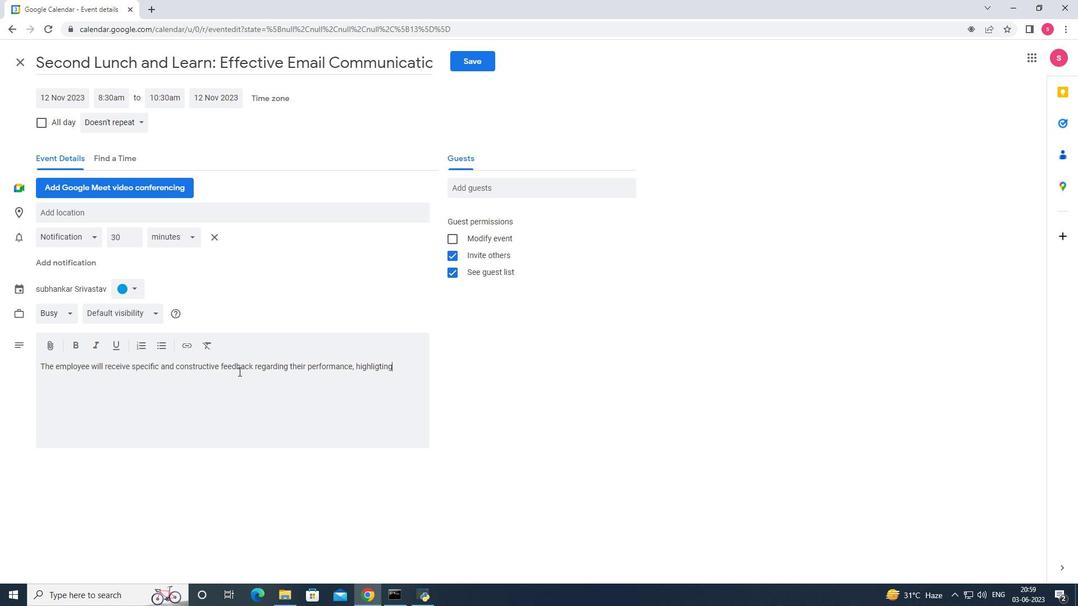 
Action: Mouse moved to (374, 370)
Screenshot: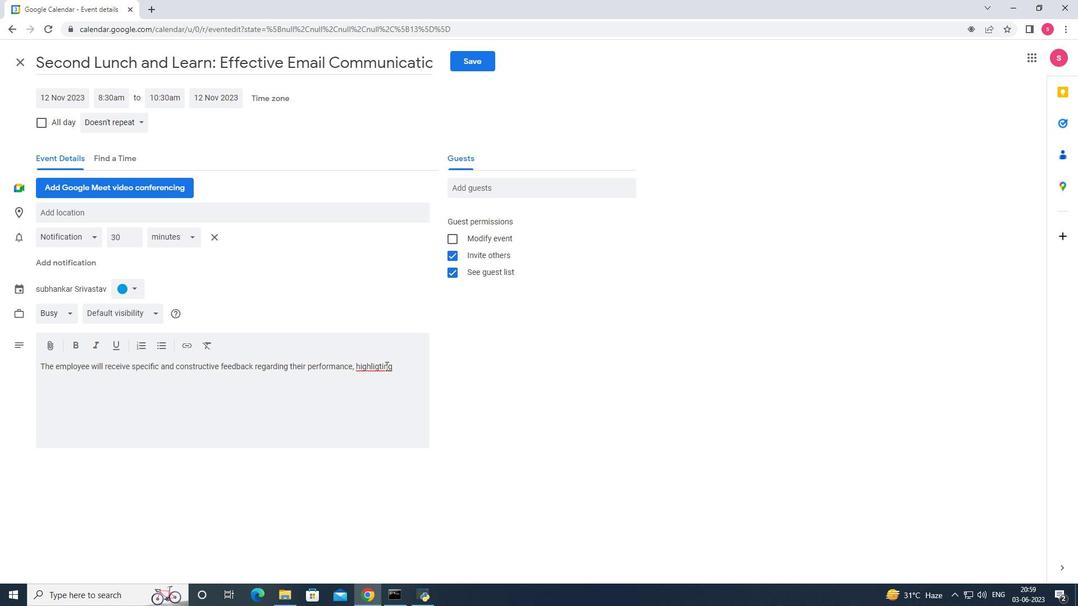 
Action: Mouse pressed right at (374, 370)
Screenshot: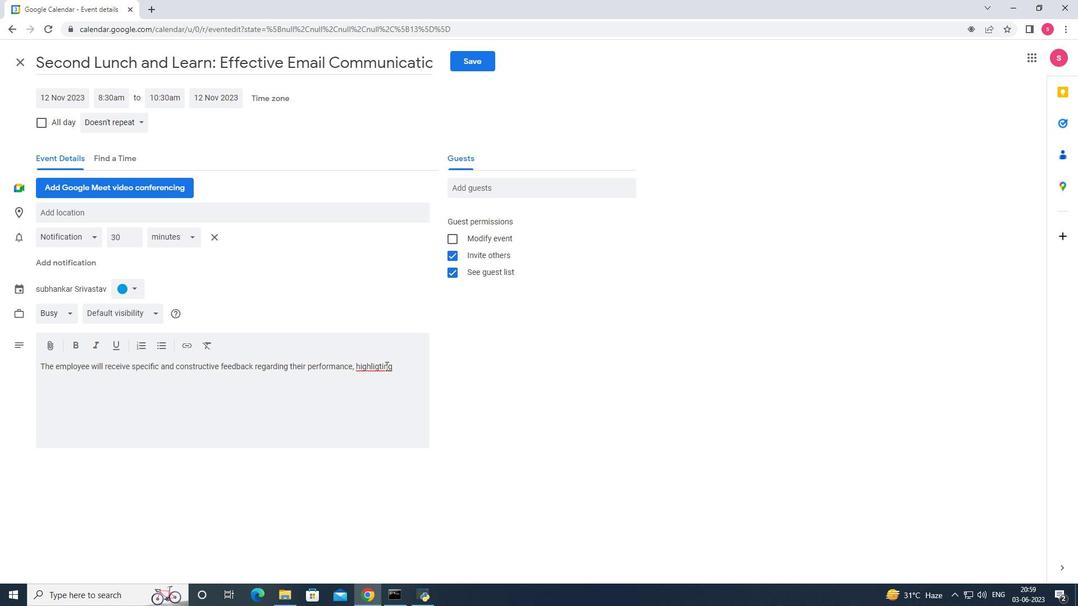 
Action: Mouse moved to (424, 380)
Screenshot: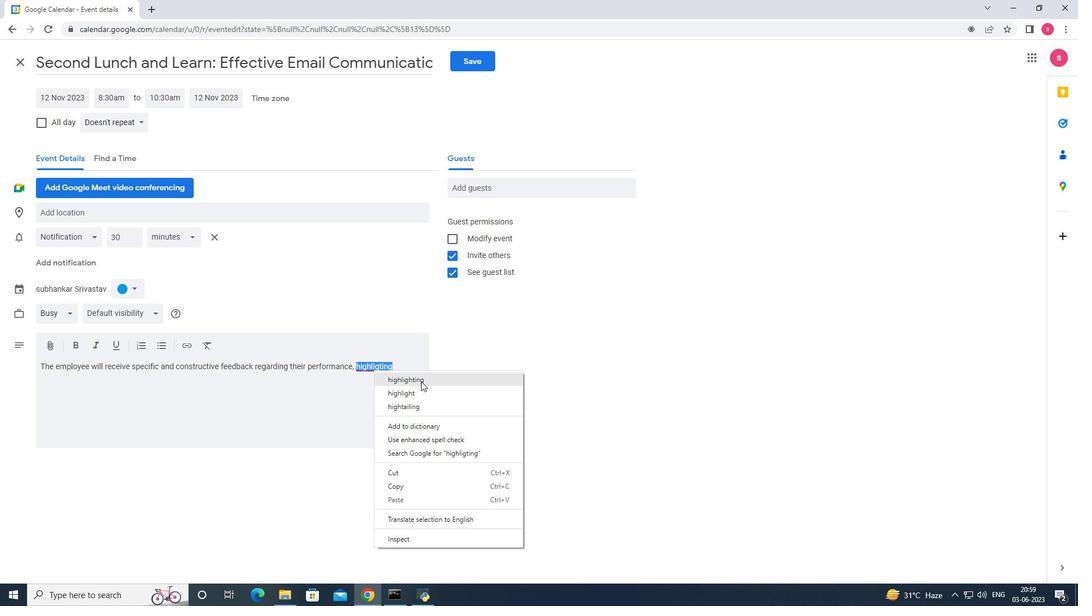 
Action: Mouse pressed left at (424, 380)
Screenshot: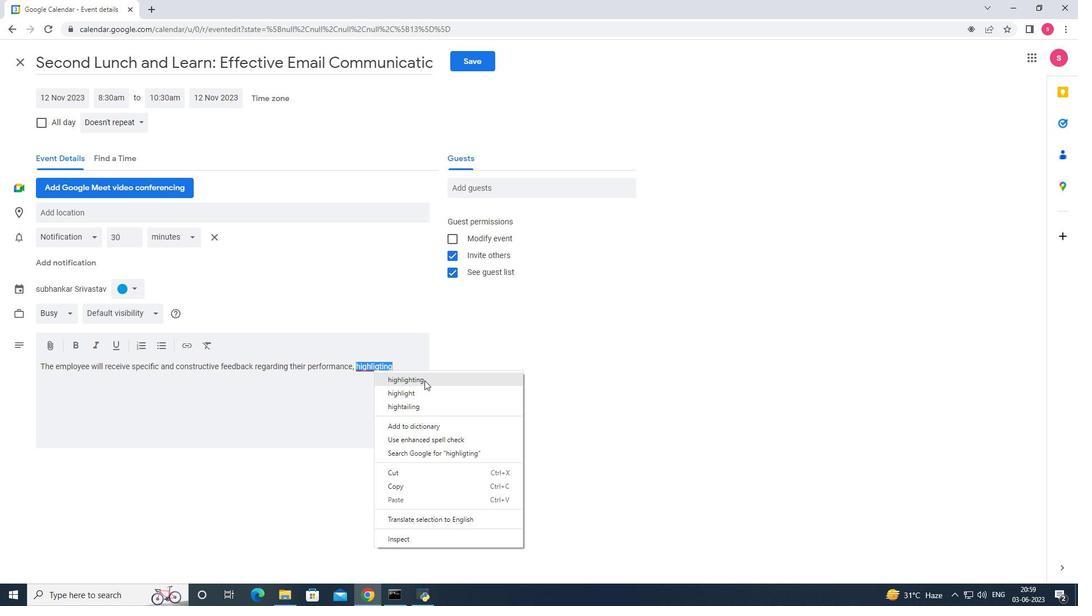 
Action: Mouse moved to (399, 366)
Screenshot: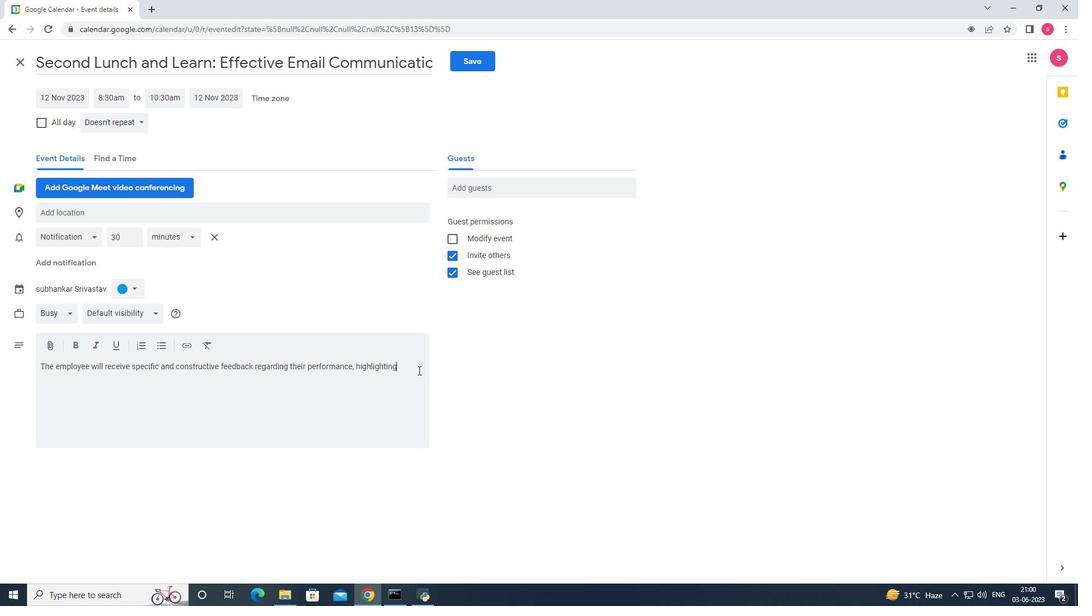 
Action: Key pressed <Key.space>areas<Key.space>of<Key.space>strenght<Key.backspace><Key.backspace>th<Key.space>and<Key.space>ae<Key.backspace>reas<Key.space>that<Key.space>require<Key.space>improvement<Key.space><Key.backspace>.<Key.space>the<Key.backspace><Key.backspace><Key.backspace><Key.shift_r>The<Key.space>feedback<Key.space>will<Key.space>be<Key.space>based<Key.space>on<Key.space>obk<Key.backspace>jective<Key.space>criteros<Key.space><Key.backspace><Key.backspace><Key.backspace>ia<Key.space>and<Key.space>performacne<Key.space>
Screenshot: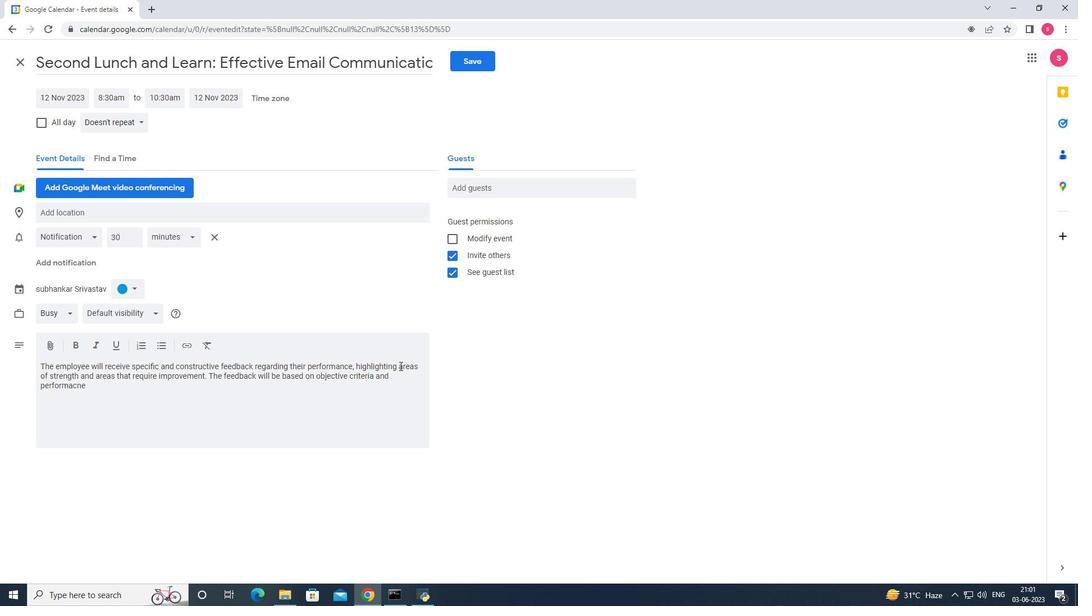 
Action: Mouse moved to (56, 386)
Screenshot: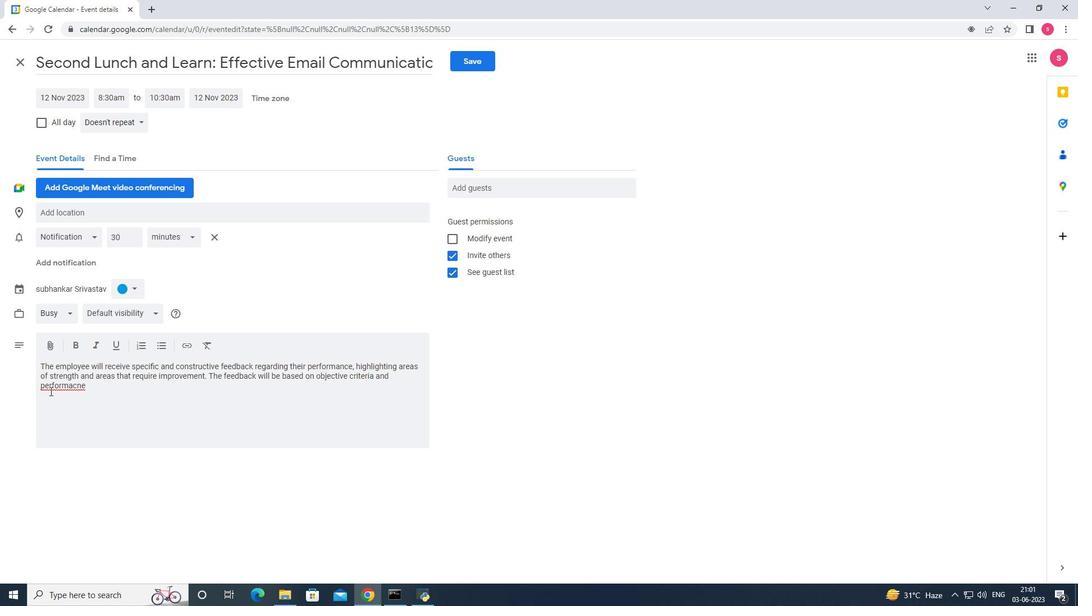 
Action: Mouse pressed right at (56, 386)
Screenshot: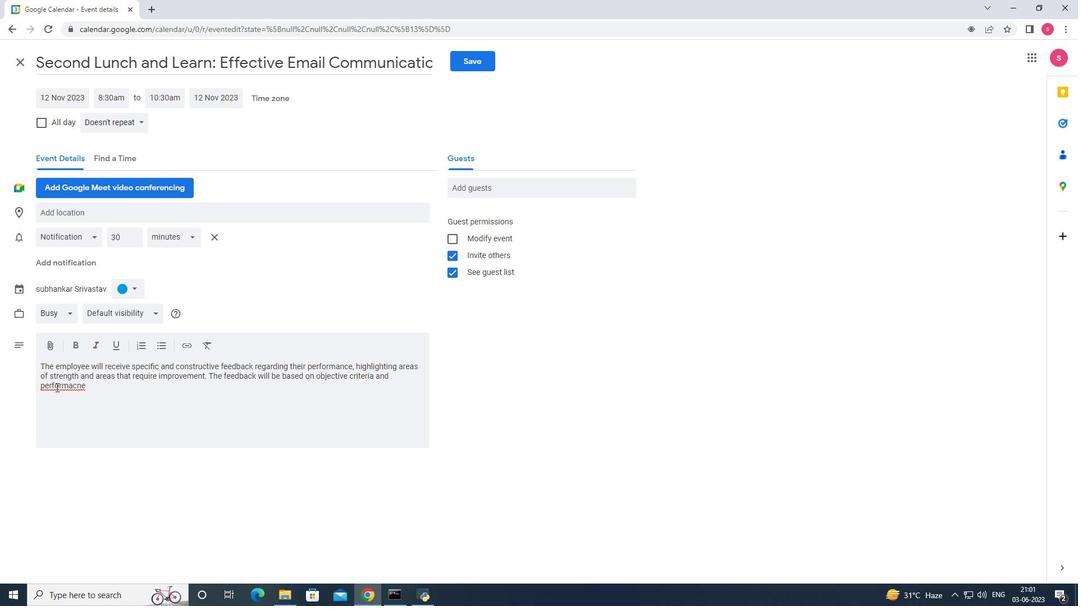 
Action: Mouse moved to (83, 393)
Screenshot: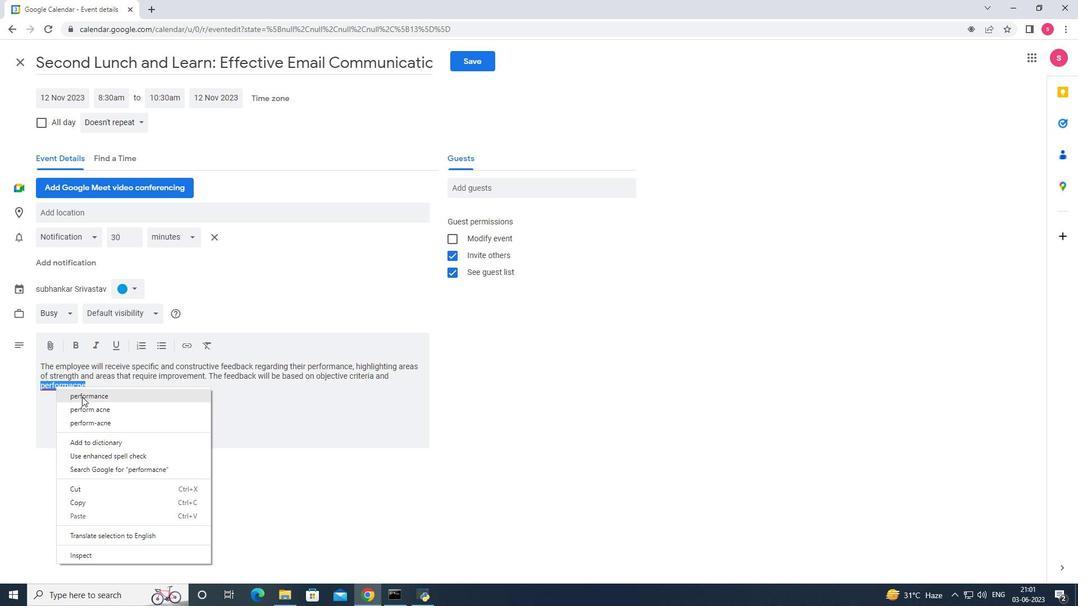 
Action: Mouse pressed left at (83, 393)
Screenshot: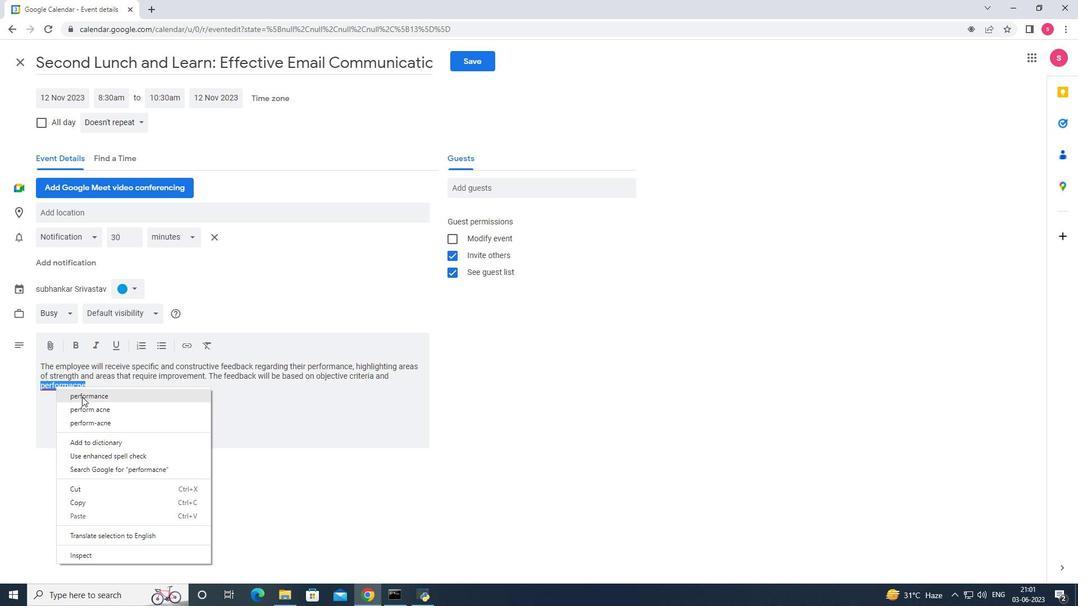 
Action: Mouse moved to (92, 390)
Screenshot: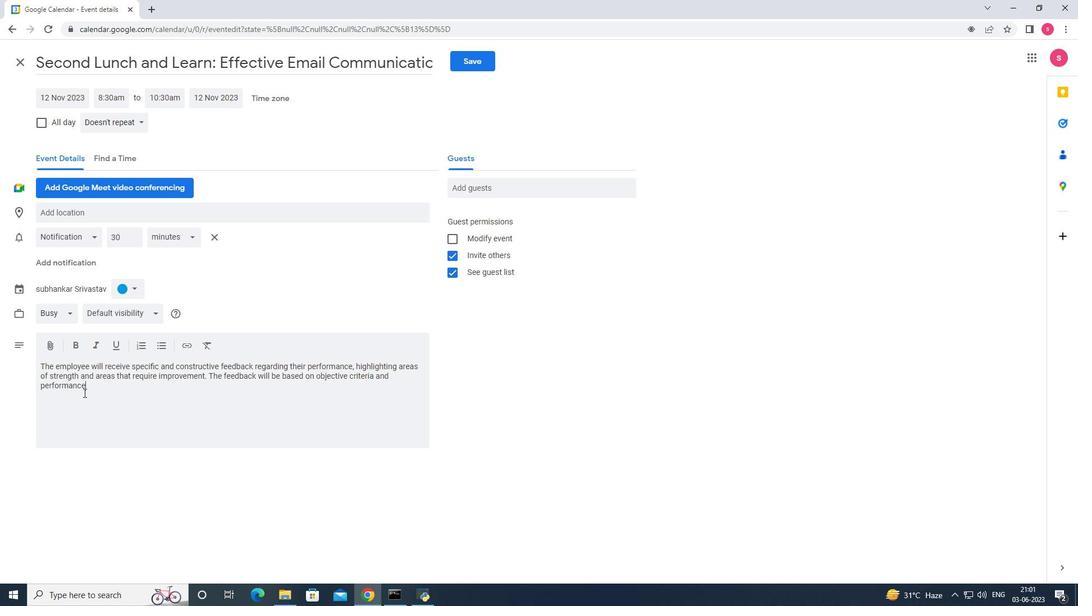 
Action: Key pressed <Key.space>metrics,<Key.space><Key.backspace><Key.backspace>.<Key.space>
Screenshot: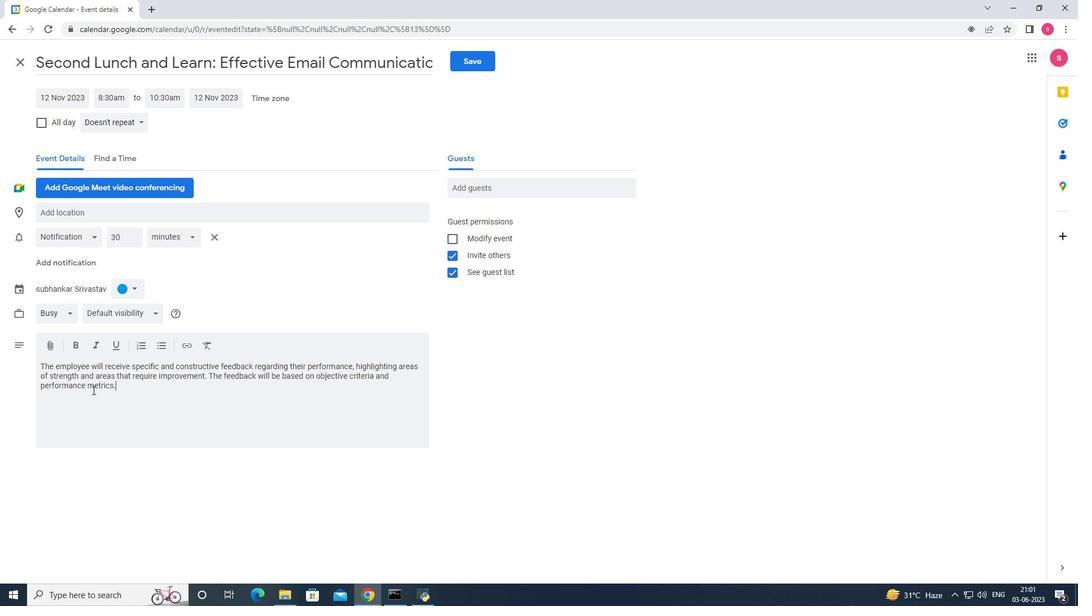 
Action: Mouse moved to (133, 288)
Screenshot: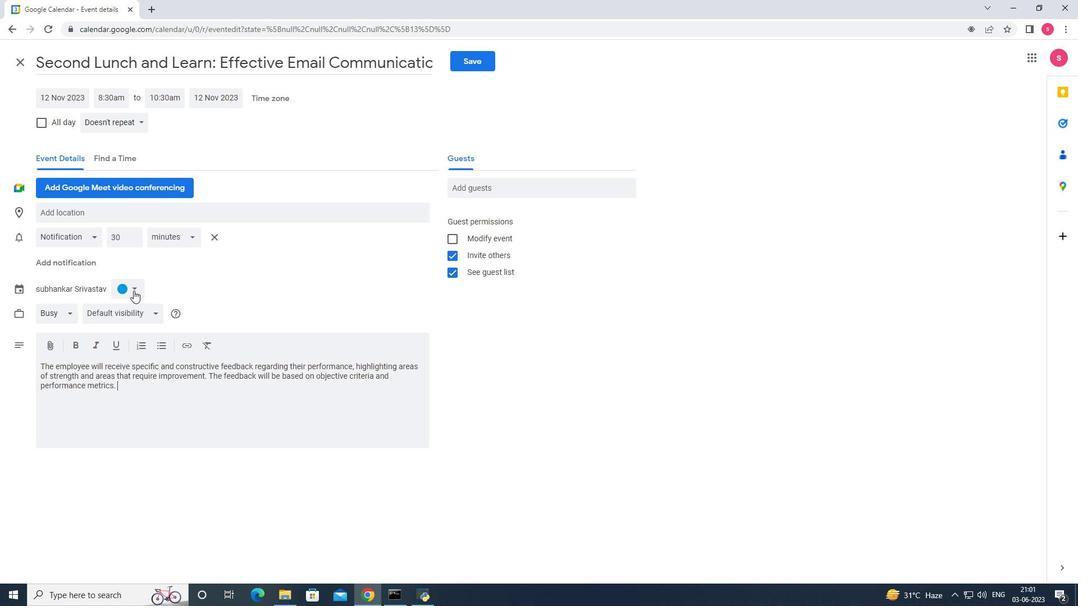 
Action: Mouse pressed left at (133, 288)
Screenshot: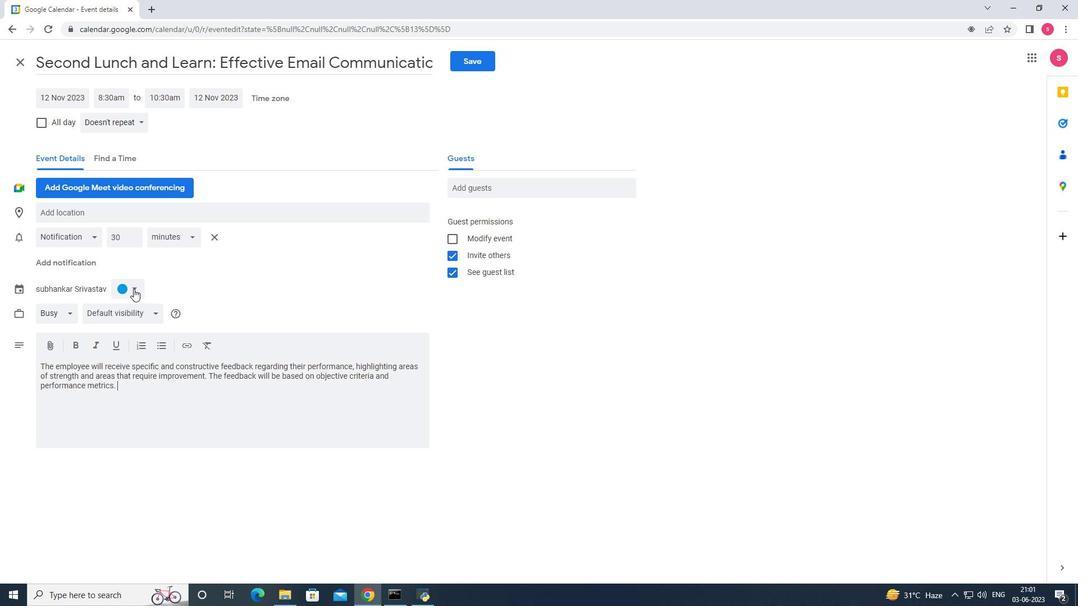 
Action: Mouse moved to (138, 312)
Screenshot: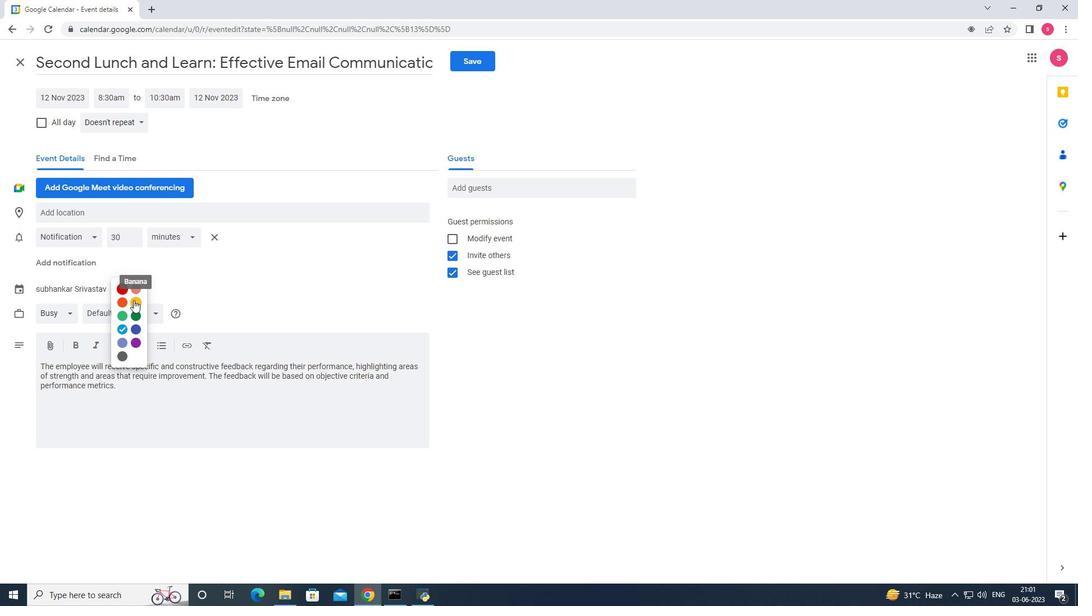 
Action: Mouse pressed left at (138, 312)
Screenshot: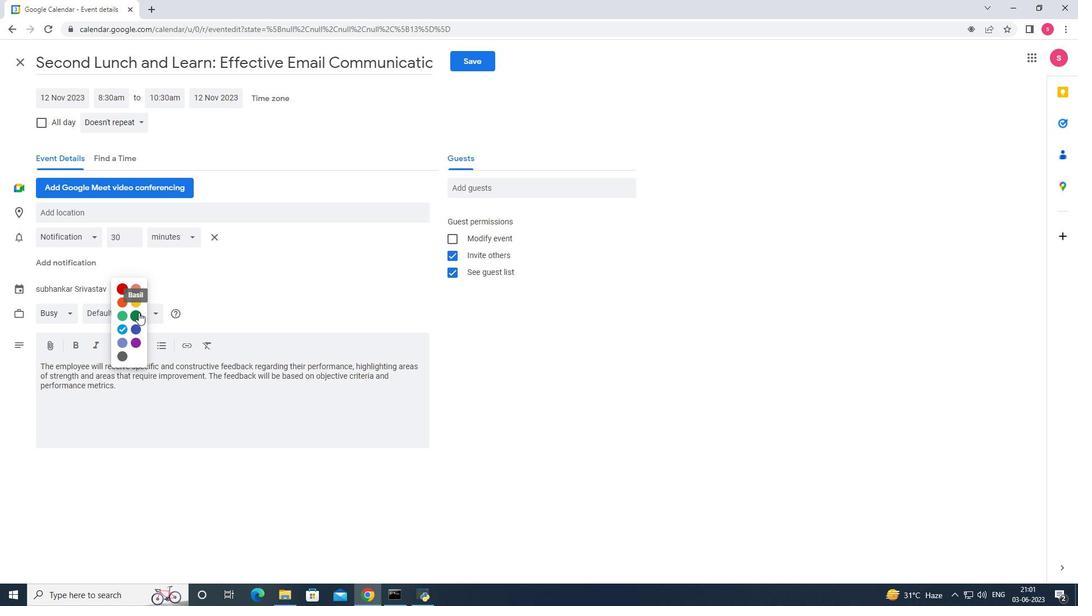 
Action: Mouse moved to (76, 216)
Screenshot: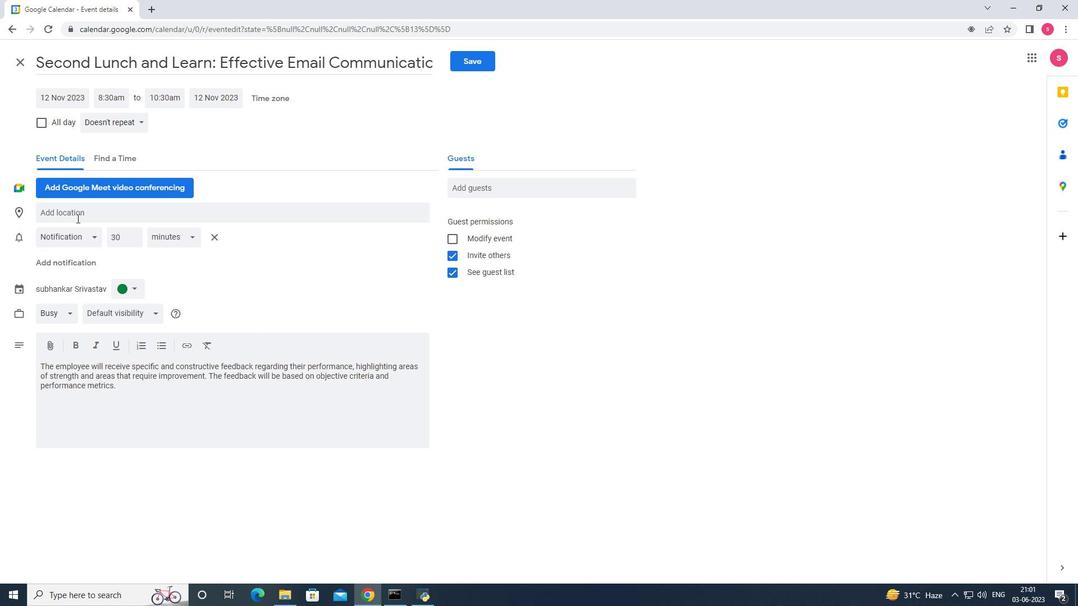 
Action: Mouse pressed left at (76, 216)
Screenshot: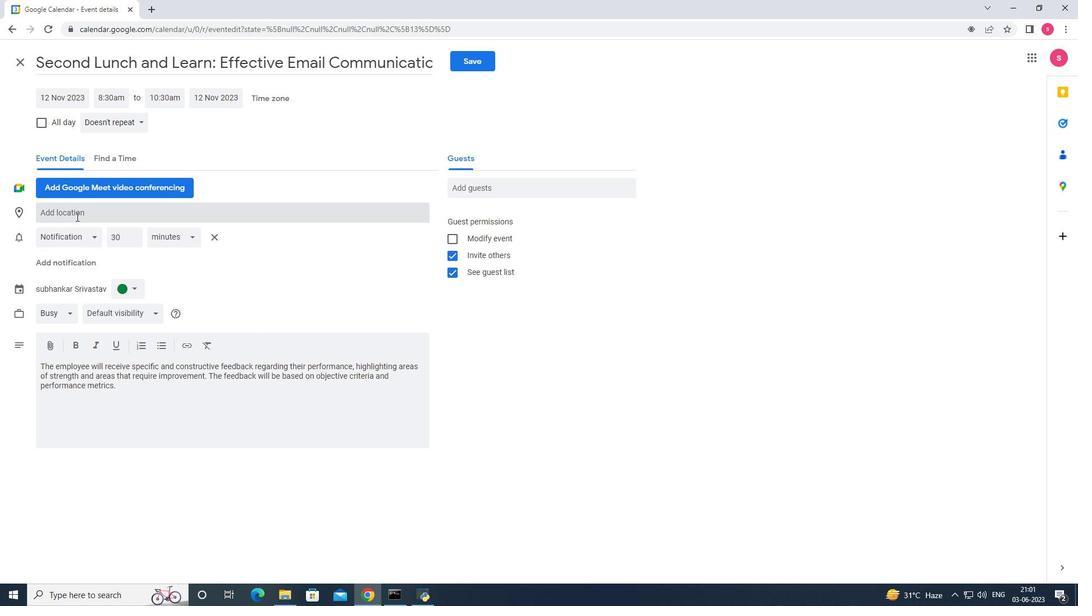 
Action: Key pressed <Key.shift_r>Riyad
Screenshot: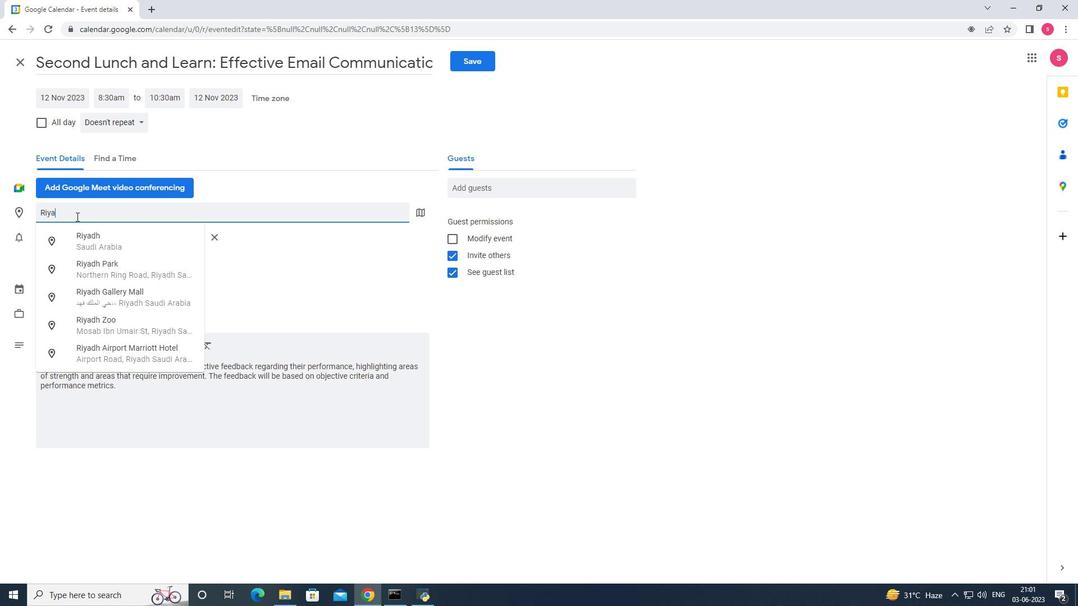 
Action: Mouse moved to (114, 238)
Screenshot: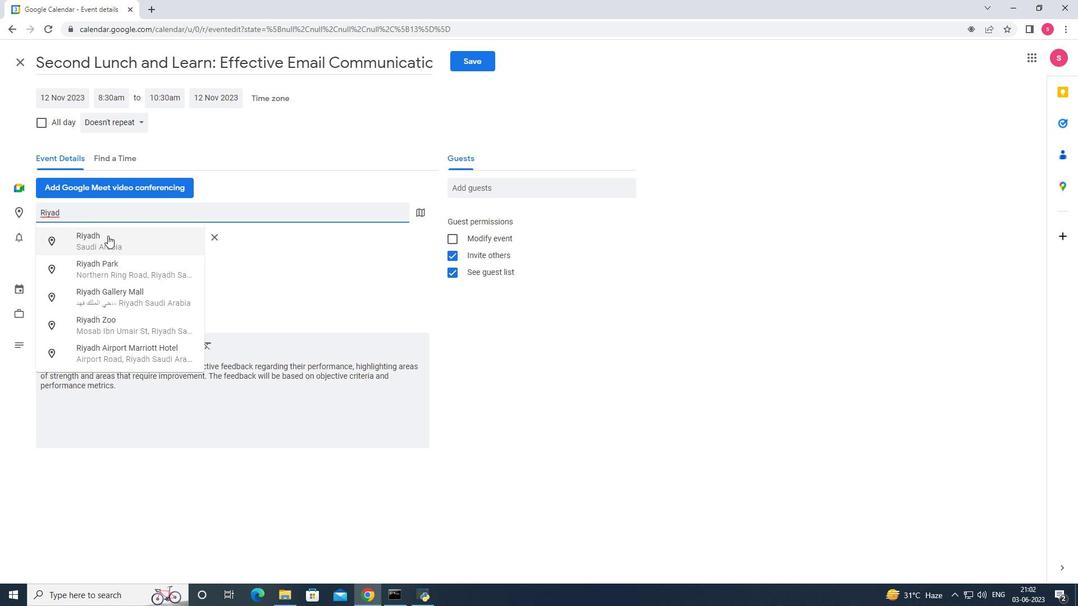 
Action: Mouse pressed left at (114, 238)
Screenshot: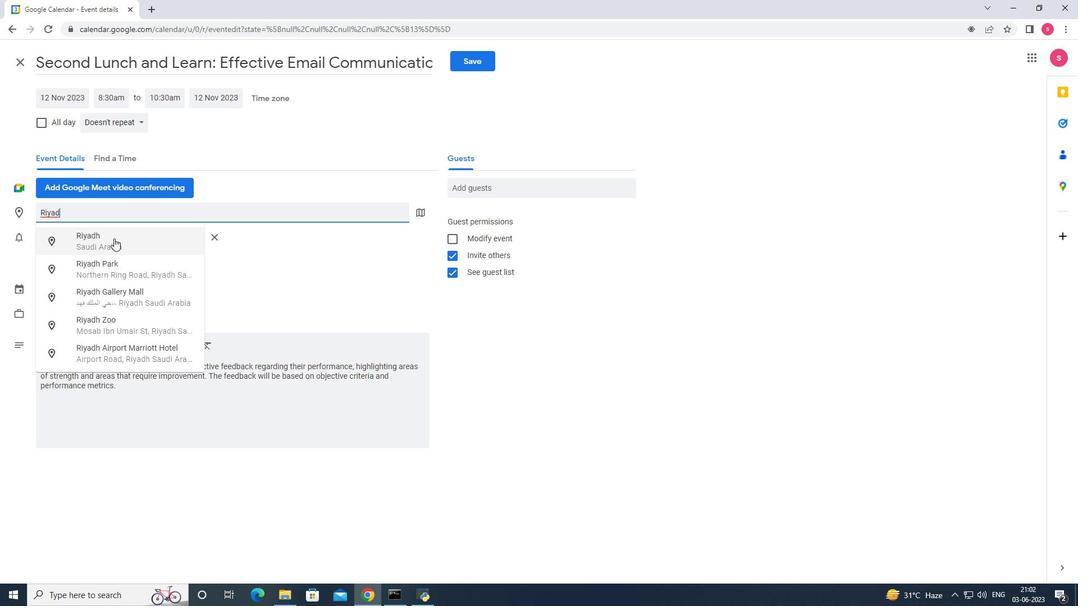 
Action: Mouse moved to (505, 189)
Screenshot: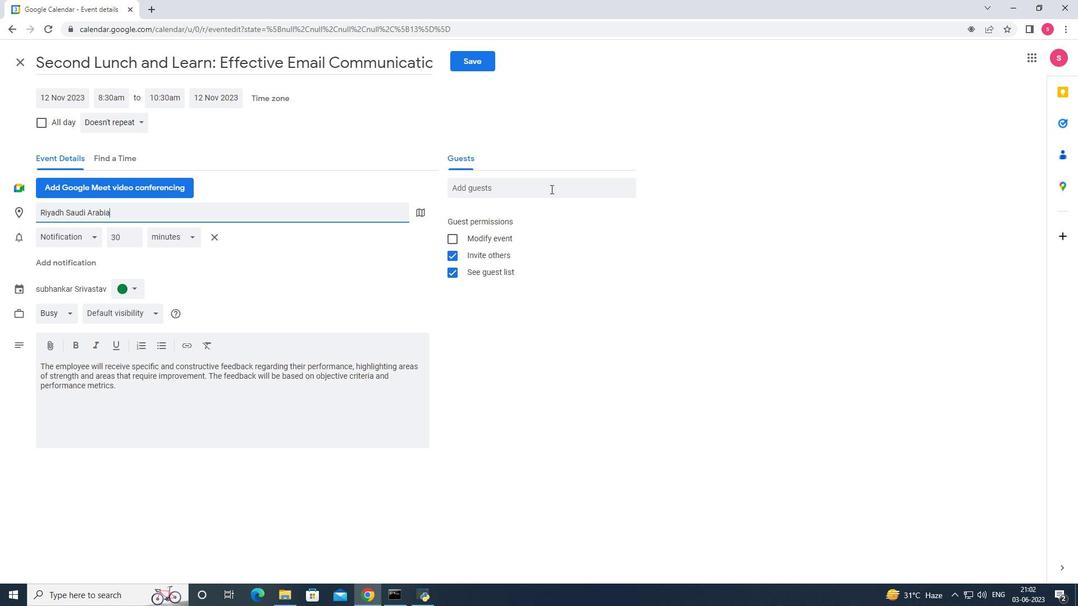 
Action: Mouse pressed left at (505, 189)
Screenshot: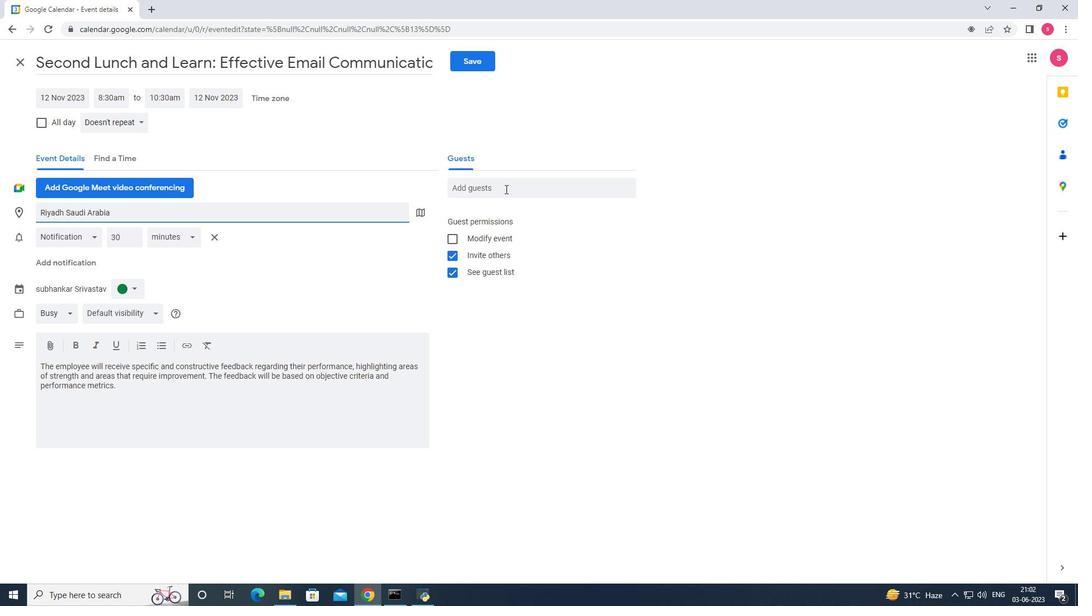 
Action: Key pressed softage.10<Key.shift>@softage.net
Screenshot: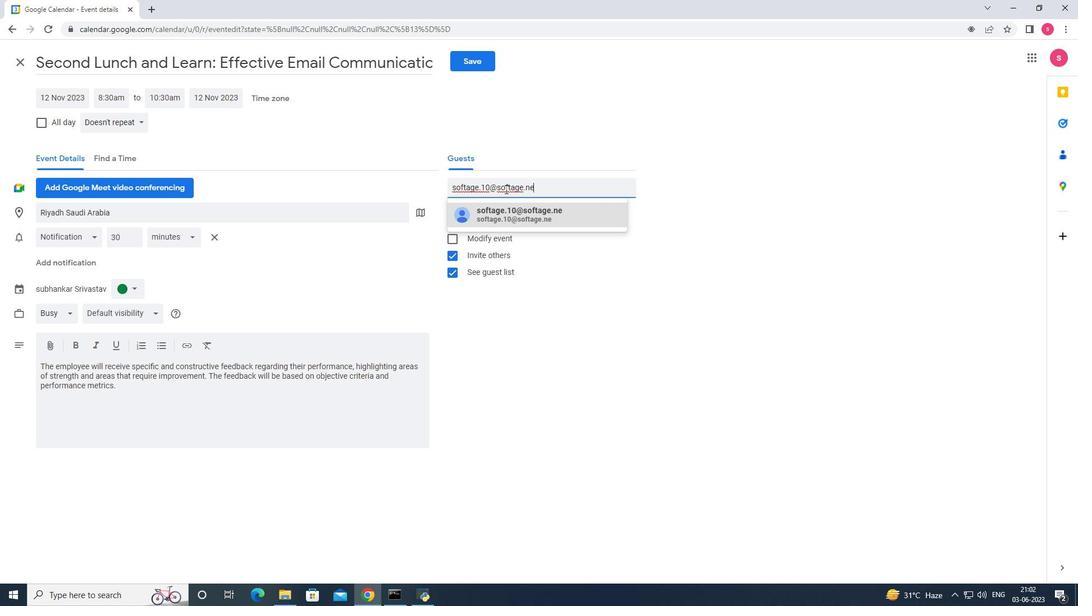 
Action: Mouse moved to (538, 215)
Screenshot: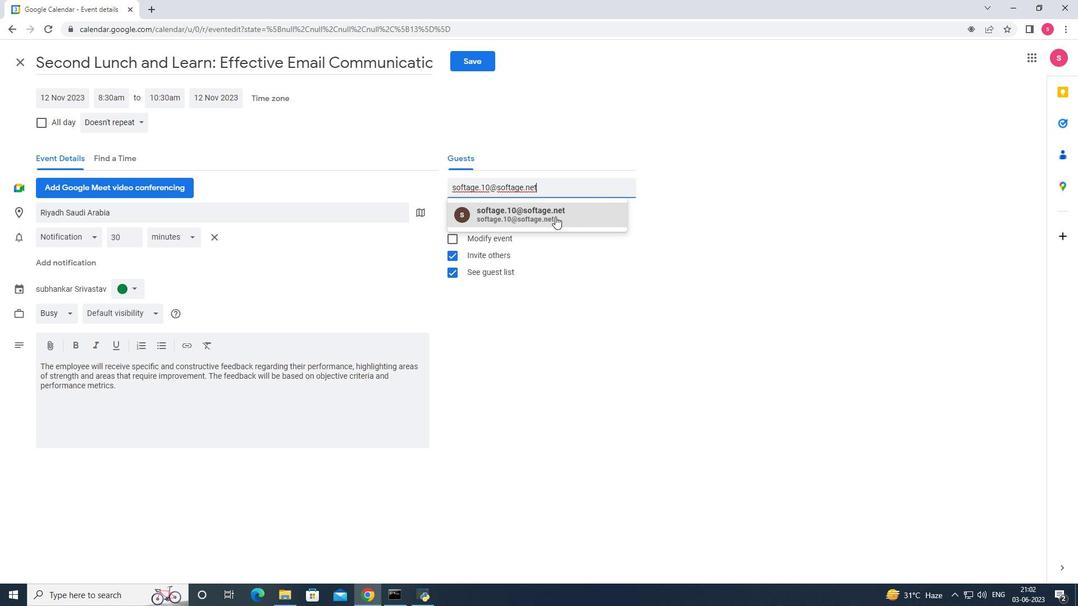 
Action: Mouse pressed left at (538, 215)
Screenshot: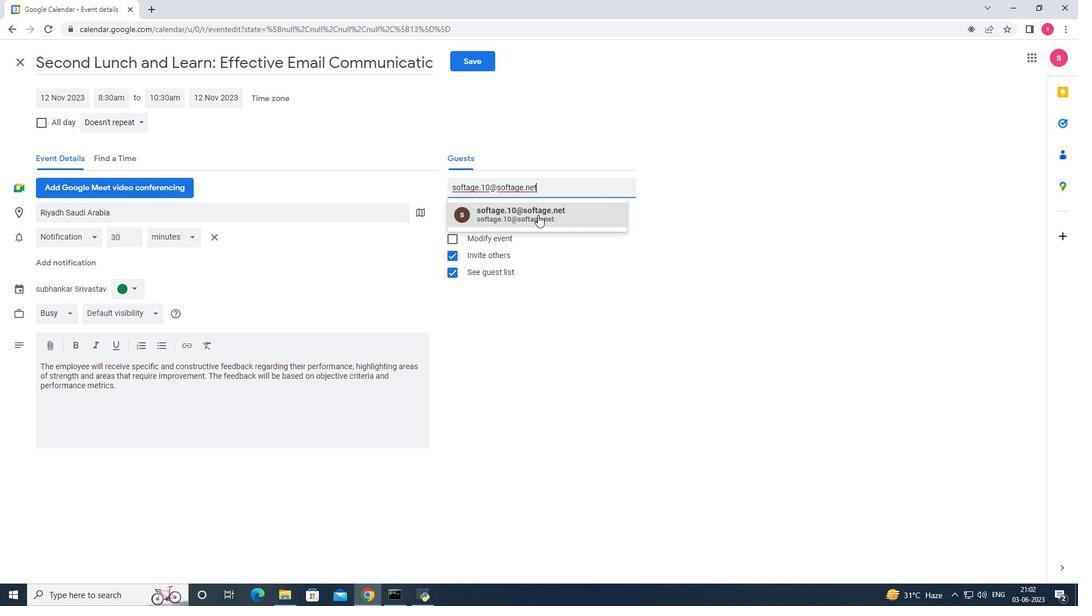 
Action: Mouse moved to (500, 193)
Screenshot: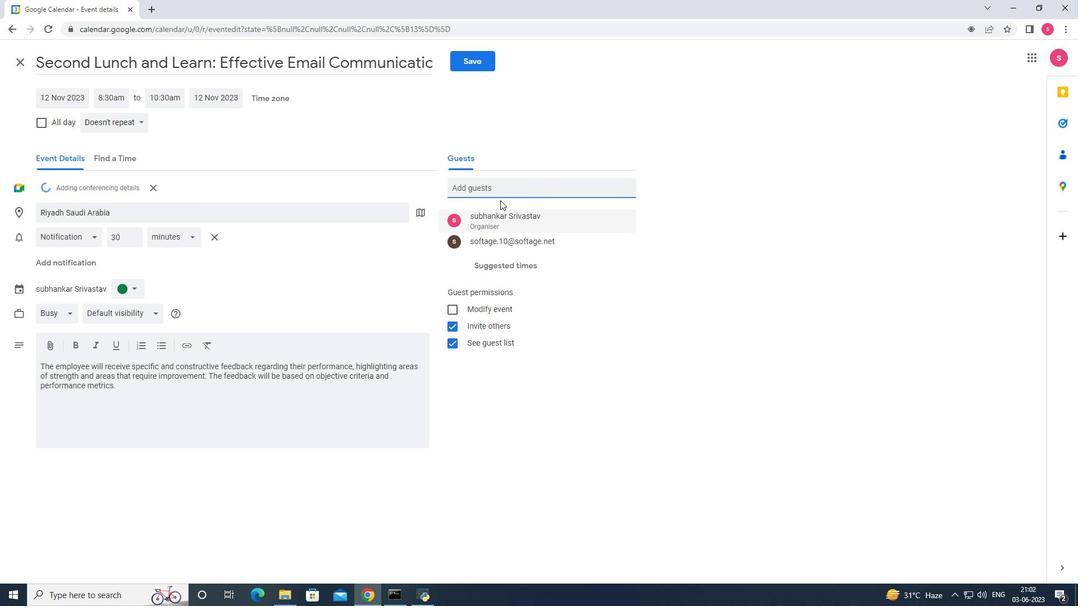 
Action: Key pressed softage.6<Key.shift><Key.shift><Key.shift><Key.shift><Key.shift><Key.shift>@spft<Key.insert><Key.backspace><Key.backspace><Key.backspace>oftage<Key.shift><Key.shift><Key.shift><Key.shift><Key.shift>,<Key.backspace>.<Key.space><Key.backspace>netr<Key.backspace><Key.backspace>t
Screenshot: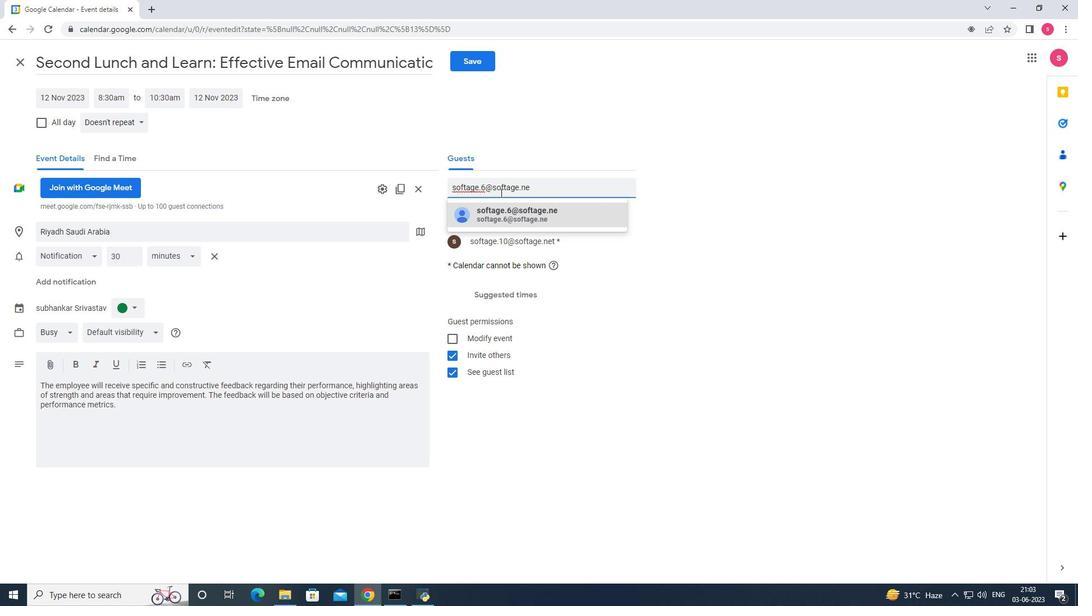 
Action: Mouse moved to (533, 224)
Screenshot: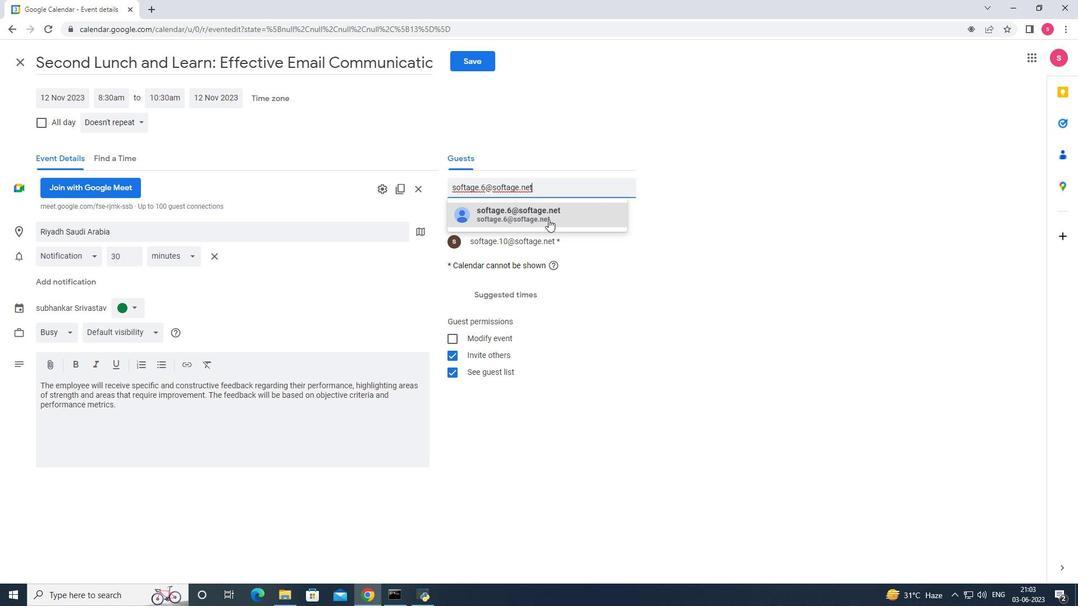 
Action: Mouse pressed left at (533, 224)
Screenshot: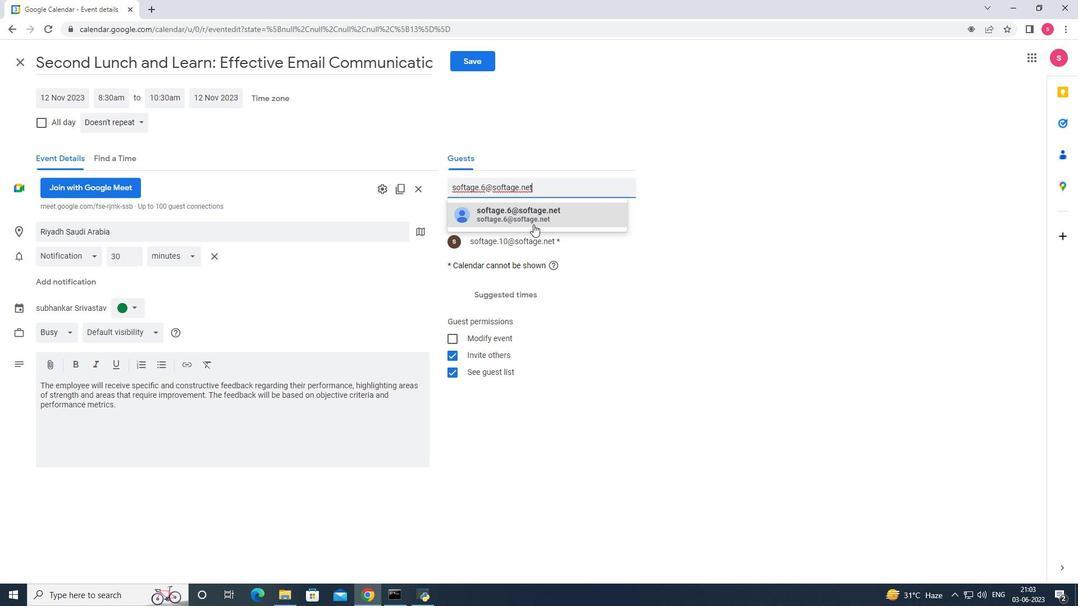 
Action: Mouse moved to (473, 62)
Screenshot: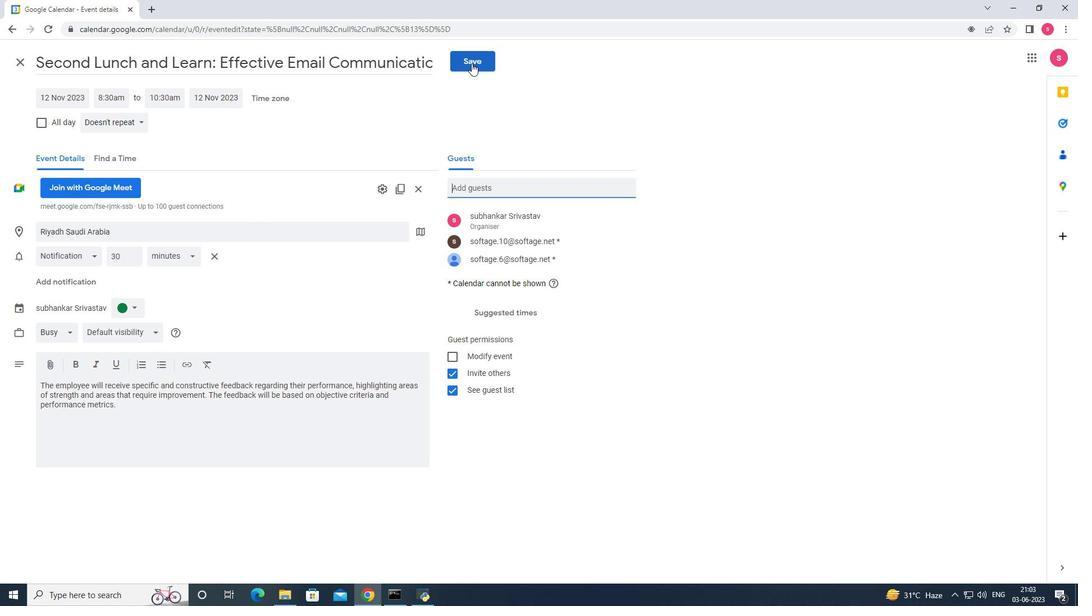 
Action: Mouse pressed left at (473, 62)
Screenshot: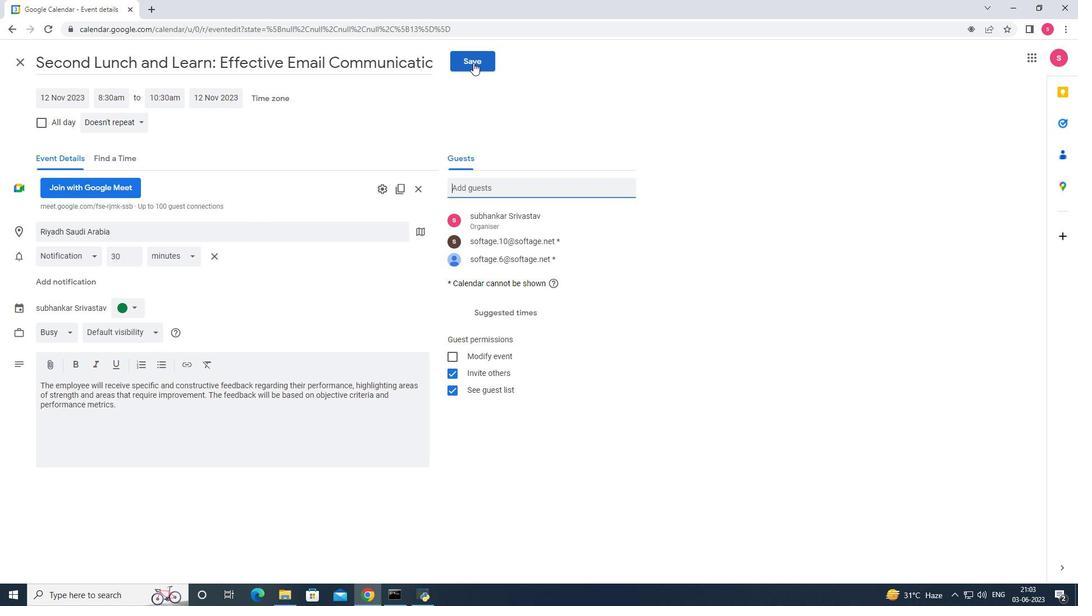 
Action: Mouse moved to (648, 338)
Screenshot: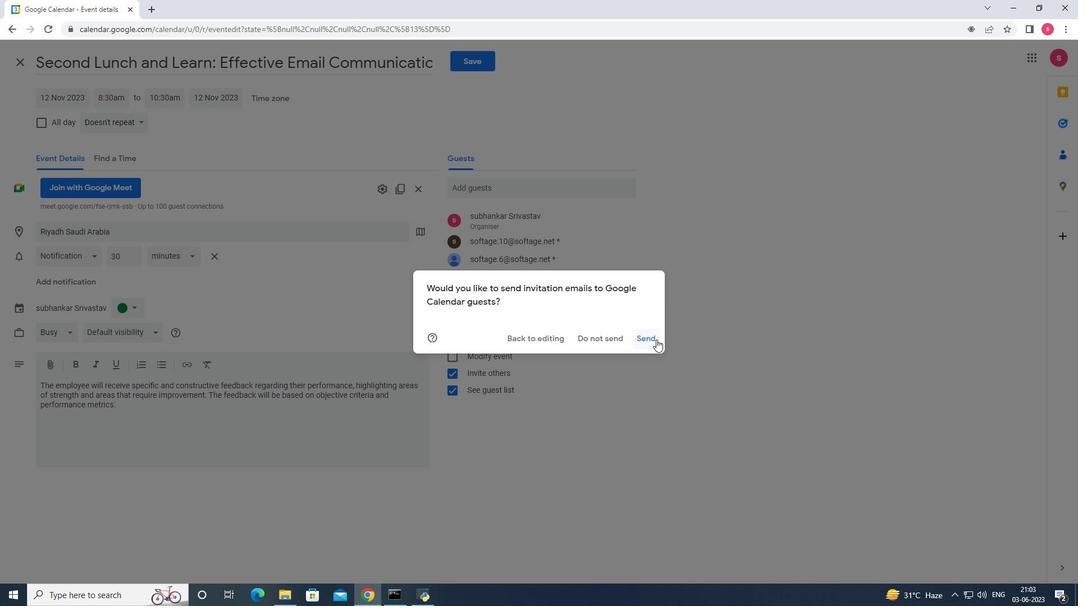 
Action: Mouse pressed left at (648, 338)
Screenshot: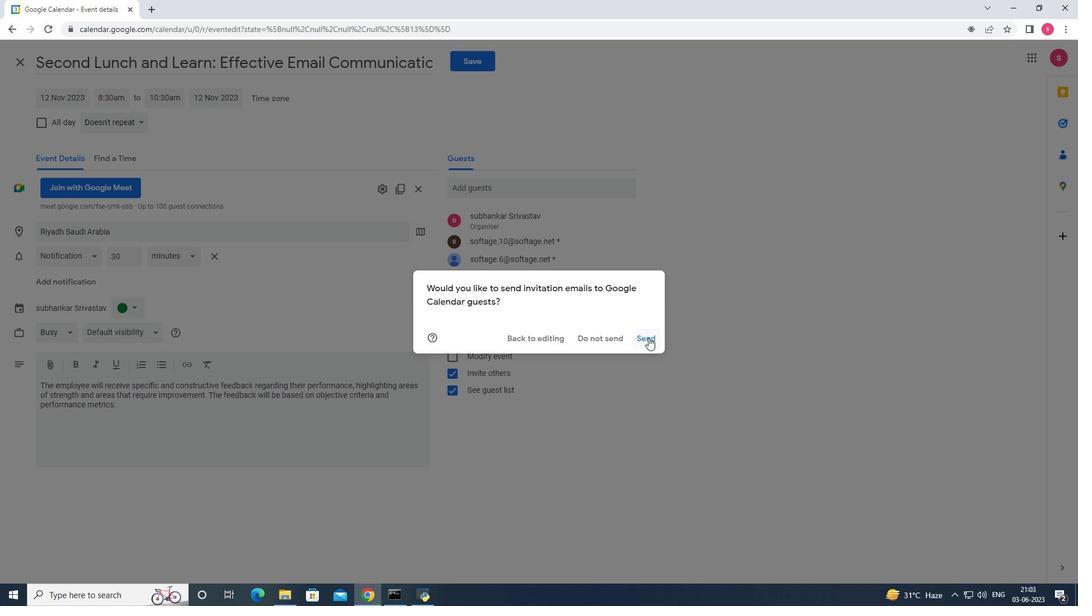 
Action: Mouse moved to (625, 339)
Screenshot: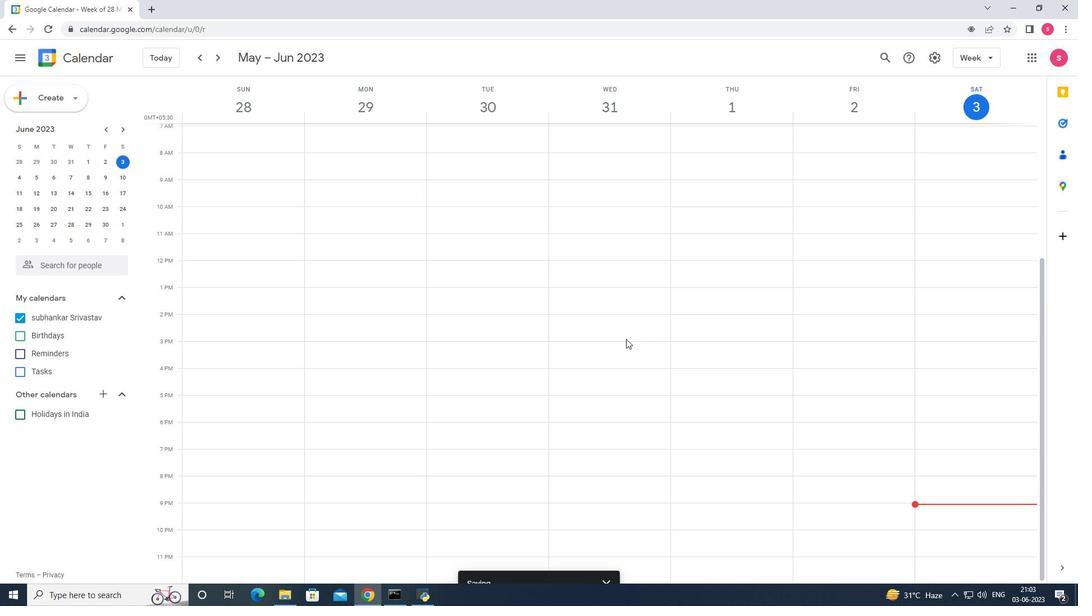 
